 Task: Look for space in Khōst, Afghanistan from 15th August, 2023 to 20th August, 2023 for 1 adult in price range Rs.5000 to Rs.10000. Place can be private room with 1  bedroom having 1 bed and 1 bathroom. Property type can be house, flat, hotel. Amenities needed are: air conditioning, dedicated workplace, smoking allowed. Booking option can be shelf check-in. Required host language is English.
Action: Mouse moved to (425, 93)
Screenshot: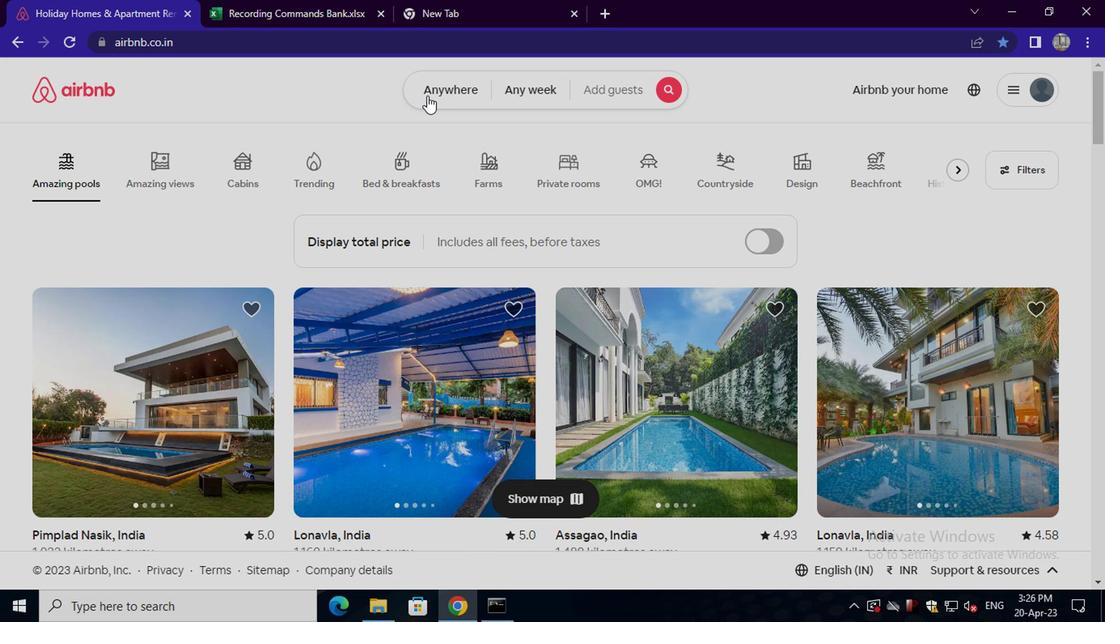 
Action: Mouse pressed left at (425, 93)
Screenshot: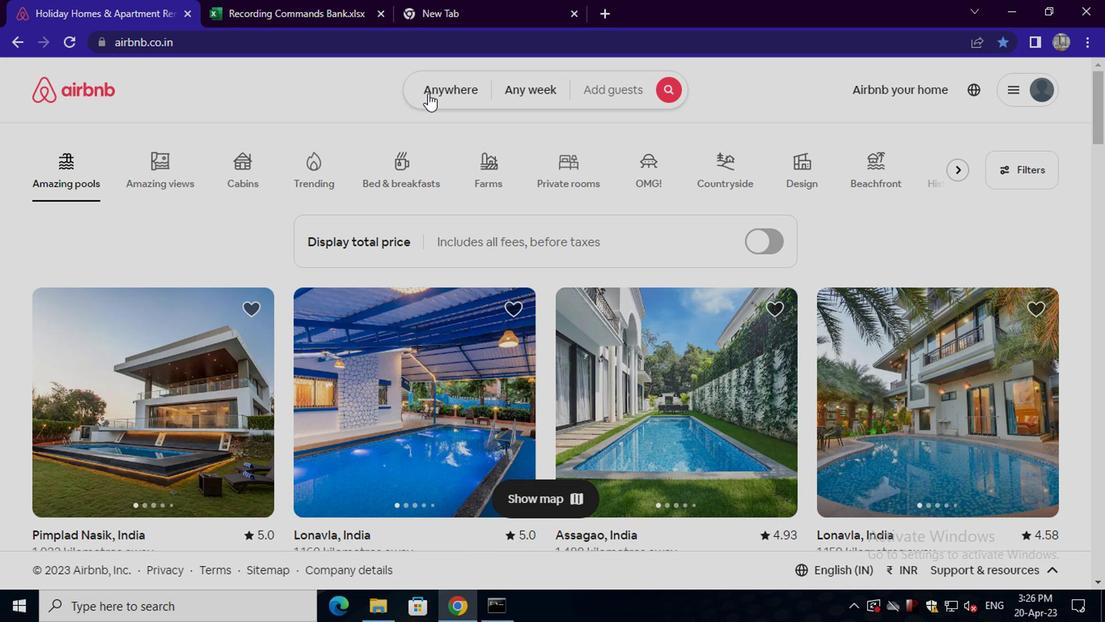 
Action: Mouse moved to (316, 152)
Screenshot: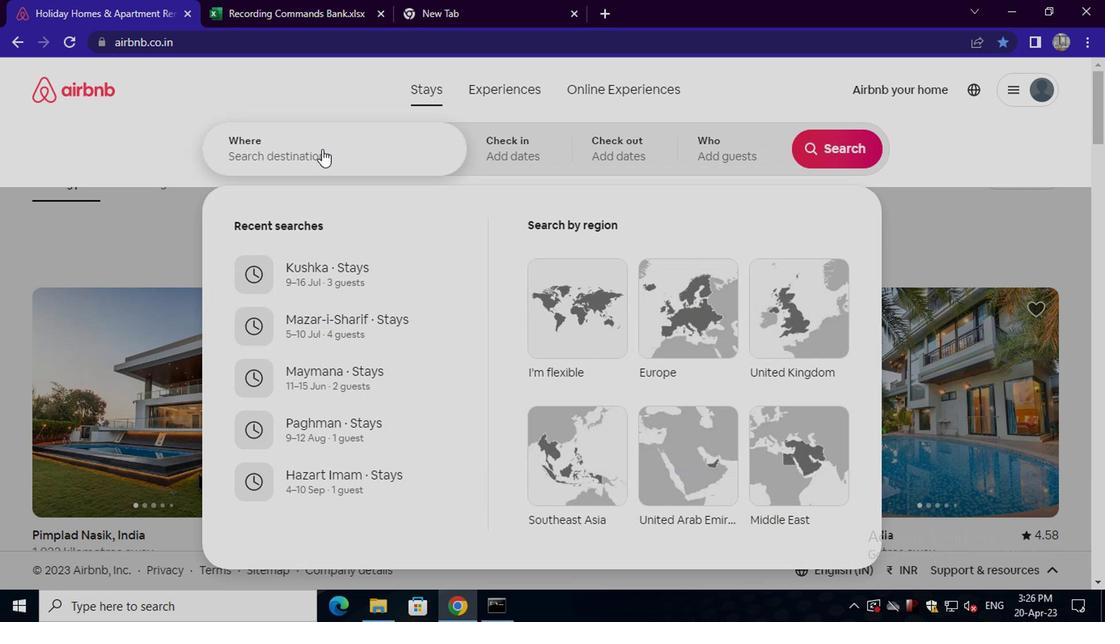 
Action: Mouse pressed left at (316, 152)
Screenshot: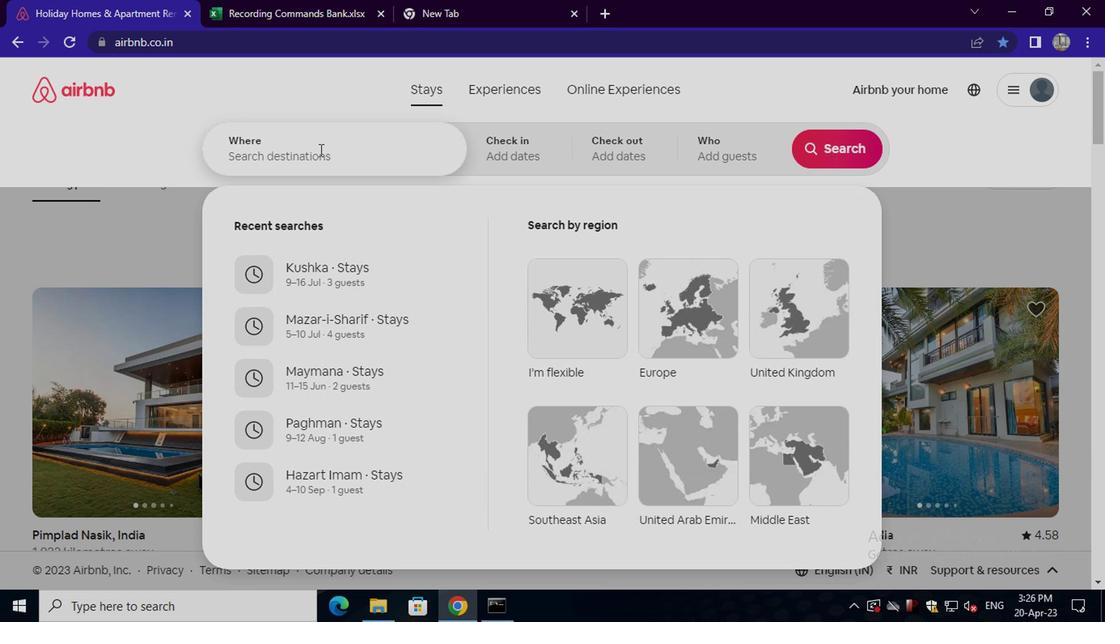 
Action: Key pressed khost
Screenshot: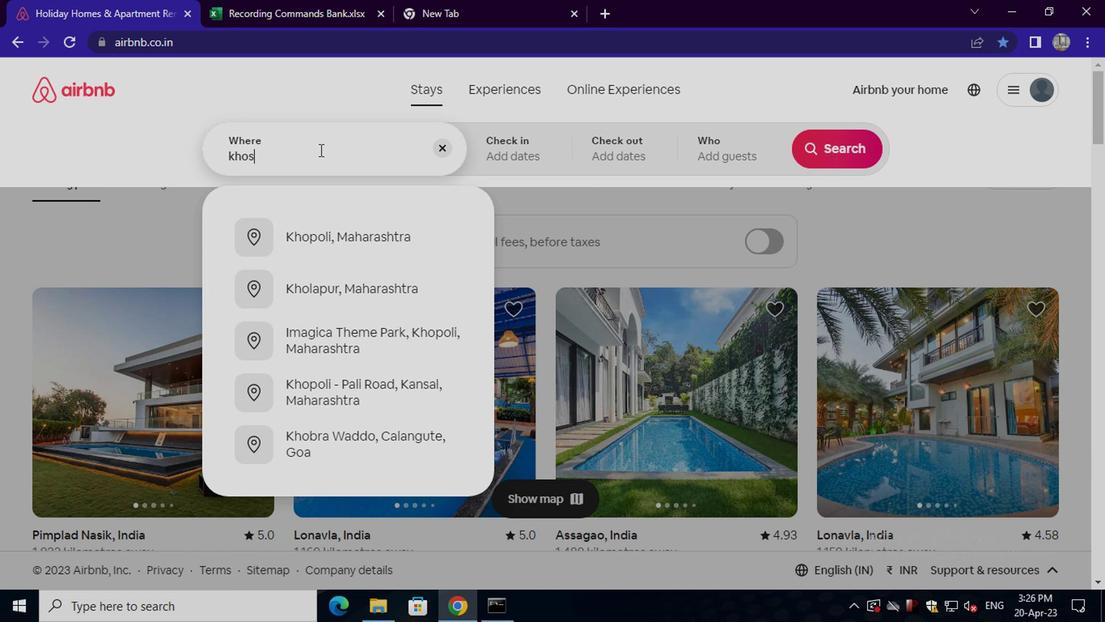 
Action: Mouse moved to (365, 229)
Screenshot: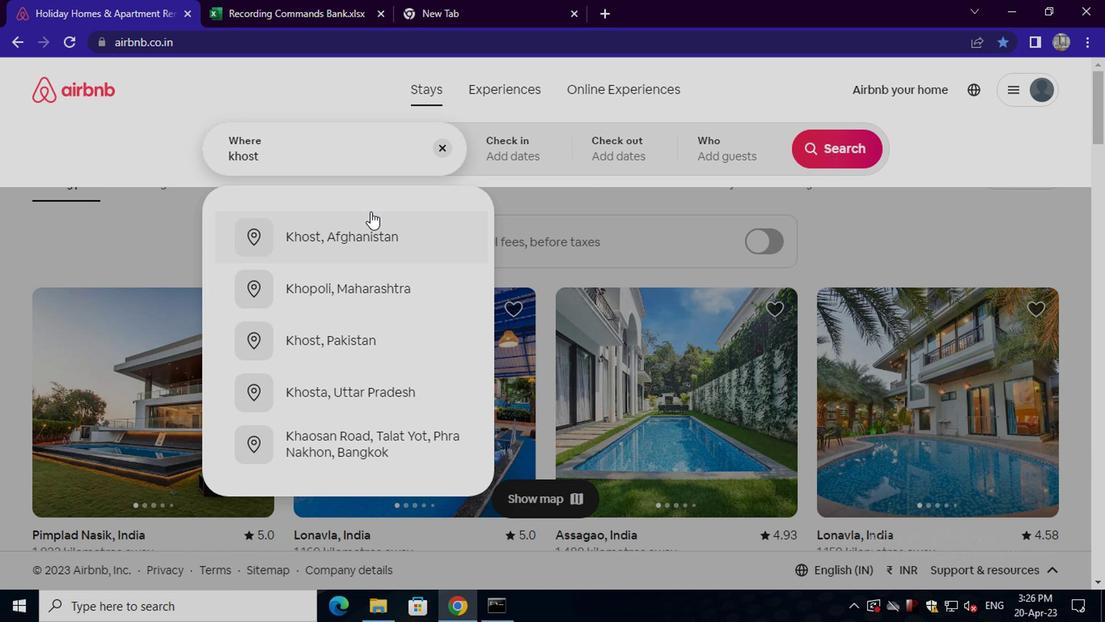 
Action: Mouse pressed left at (365, 229)
Screenshot: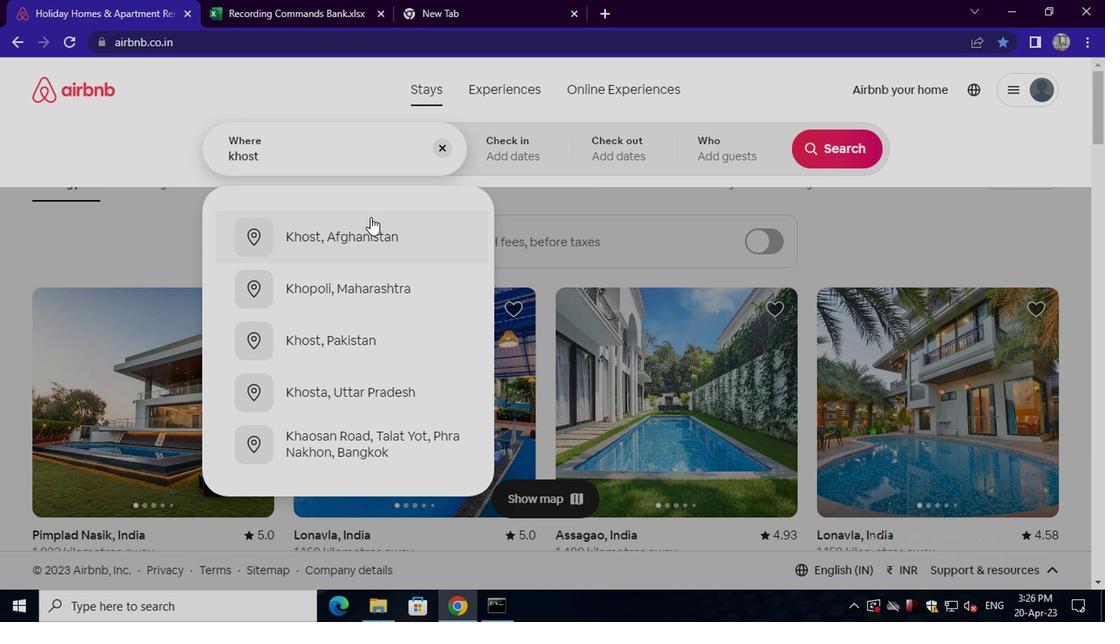 
Action: Mouse moved to (834, 274)
Screenshot: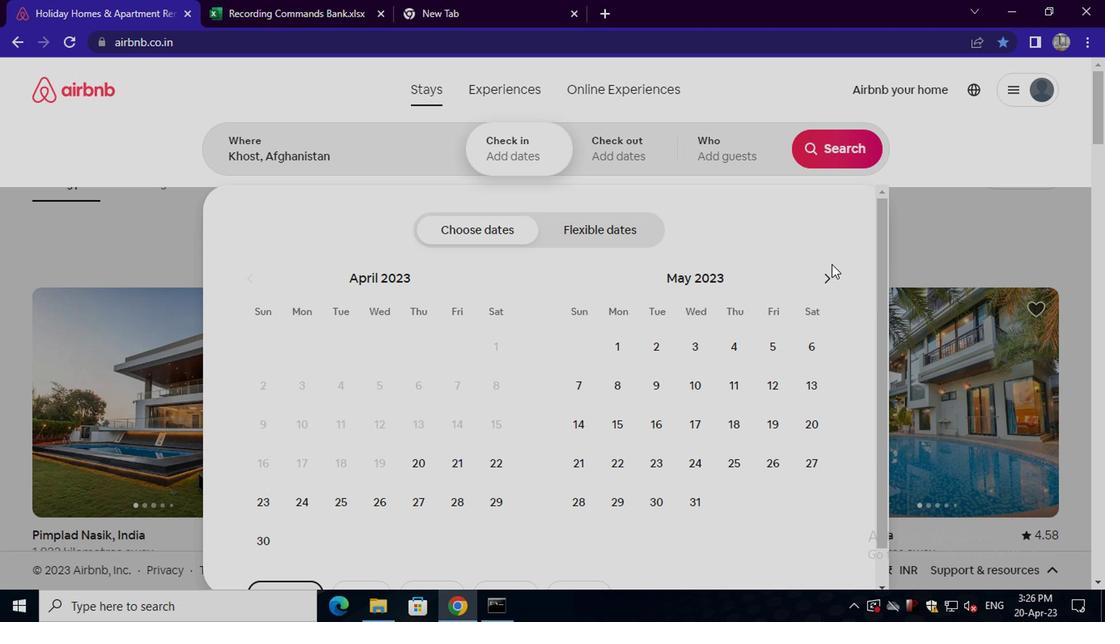 
Action: Mouse pressed left at (834, 274)
Screenshot: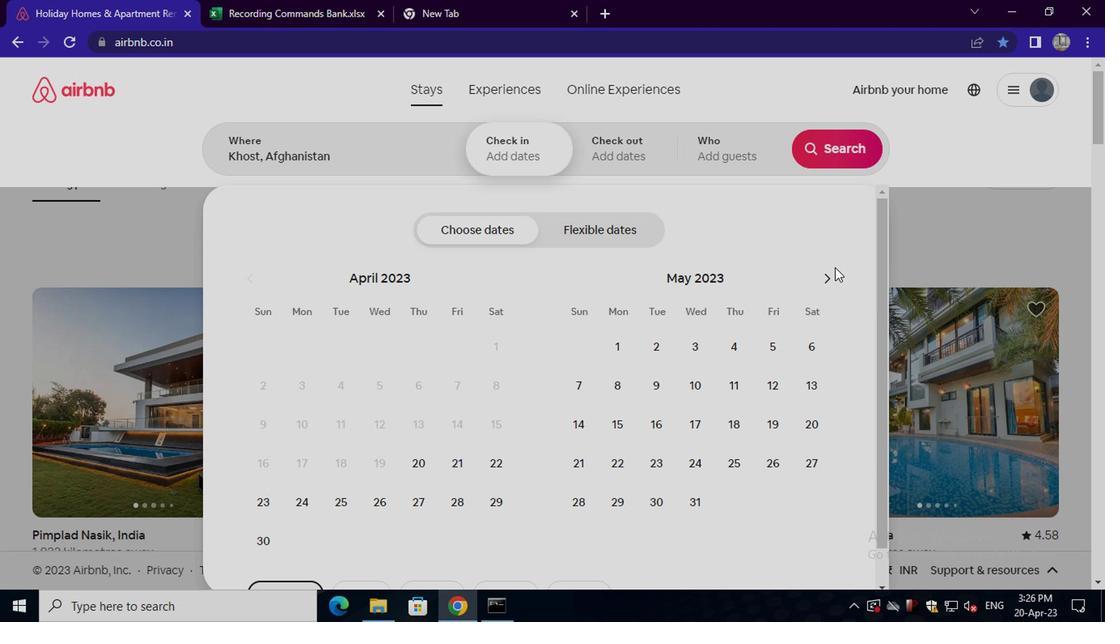 
Action: Mouse moved to (833, 277)
Screenshot: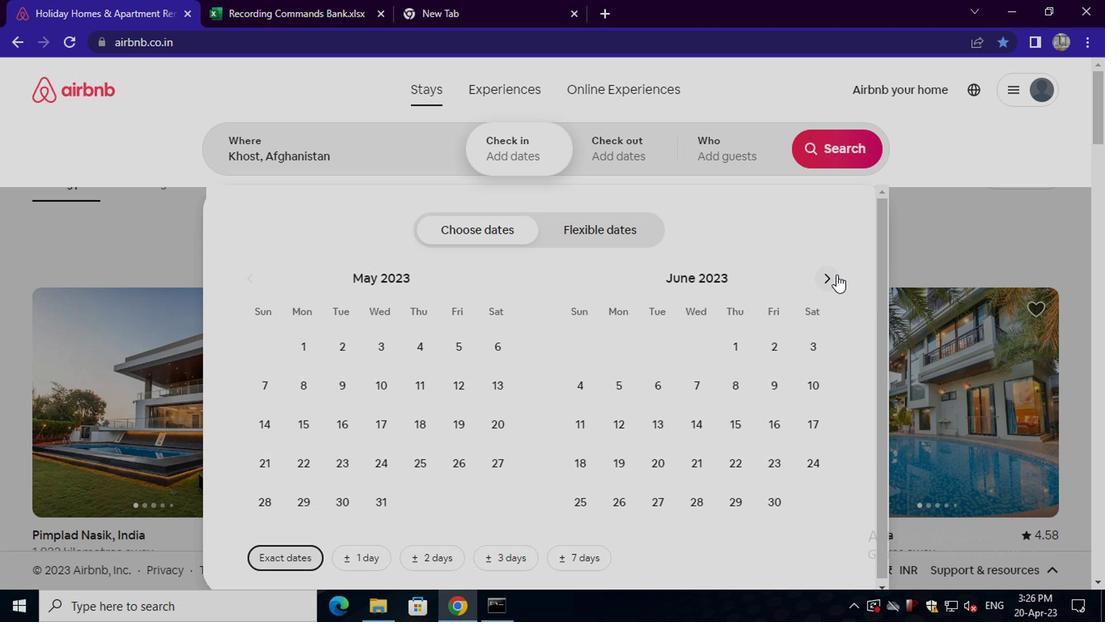 
Action: Mouse pressed left at (833, 277)
Screenshot: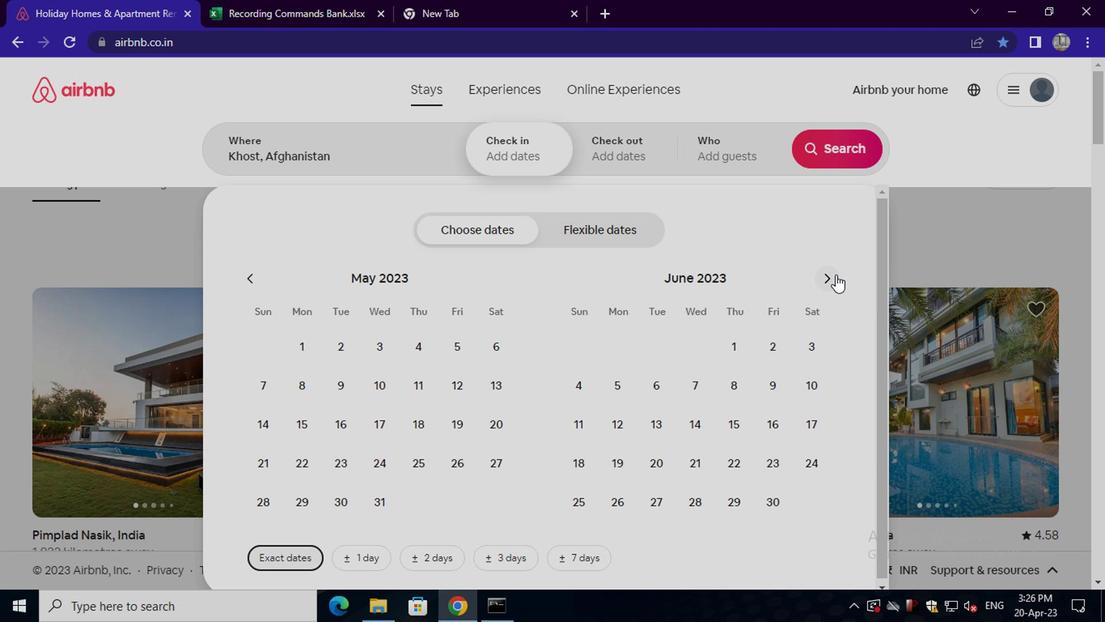 
Action: Mouse pressed left at (833, 277)
Screenshot: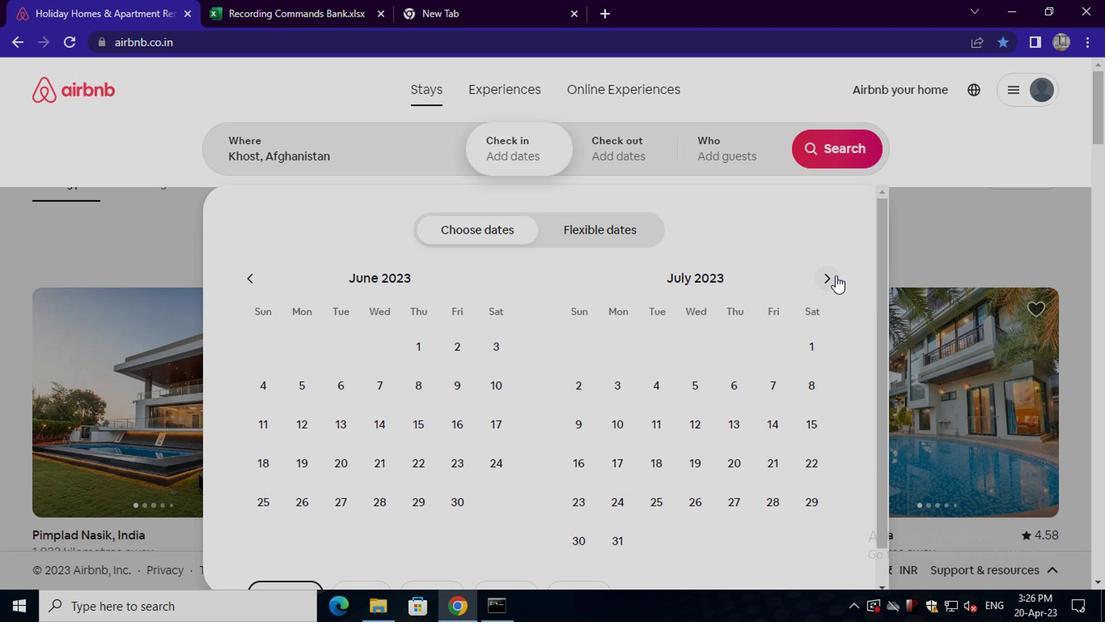 
Action: Mouse moved to (642, 426)
Screenshot: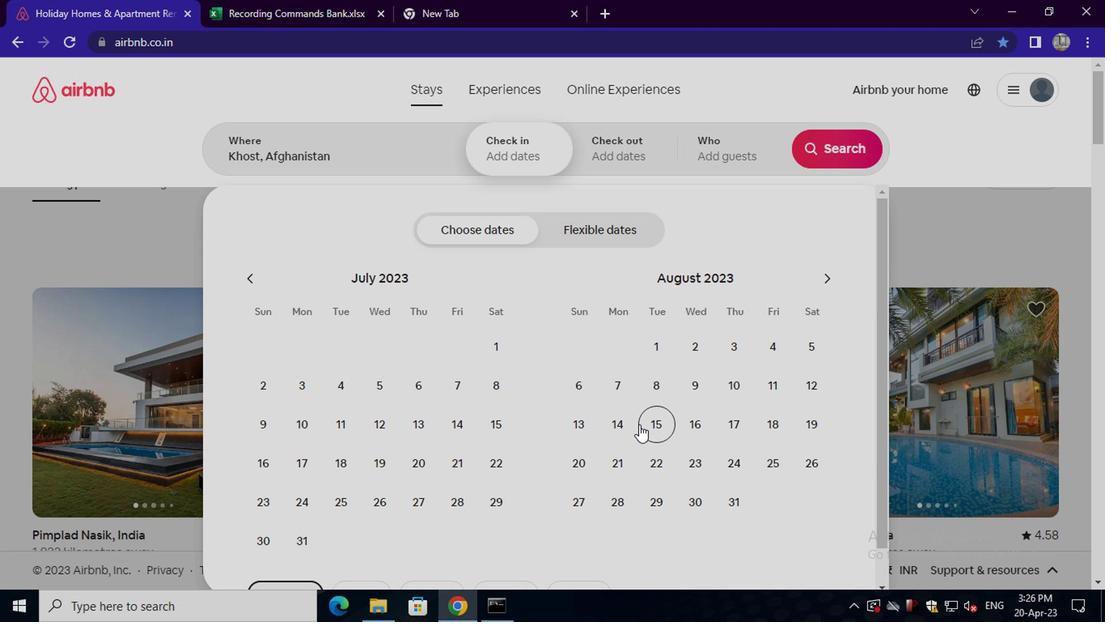 
Action: Mouse pressed left at (642, 426)
Screenshot: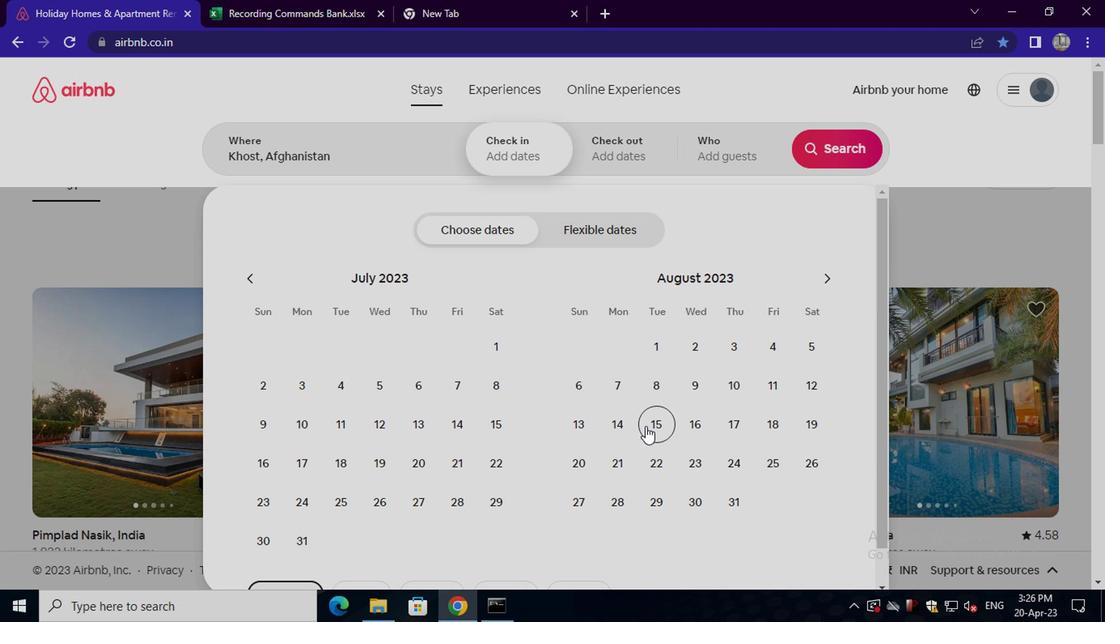 
Action: Mouse moved to (585, 459)
Screenshot: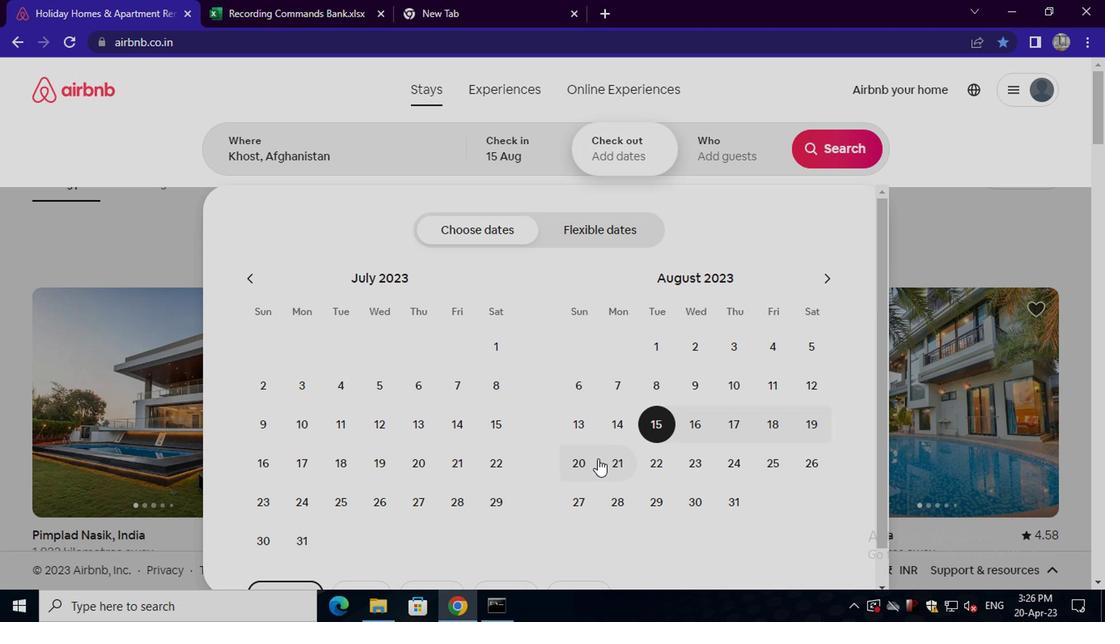 
Action: Mouse pressed left at (585, 459)
Screenshot: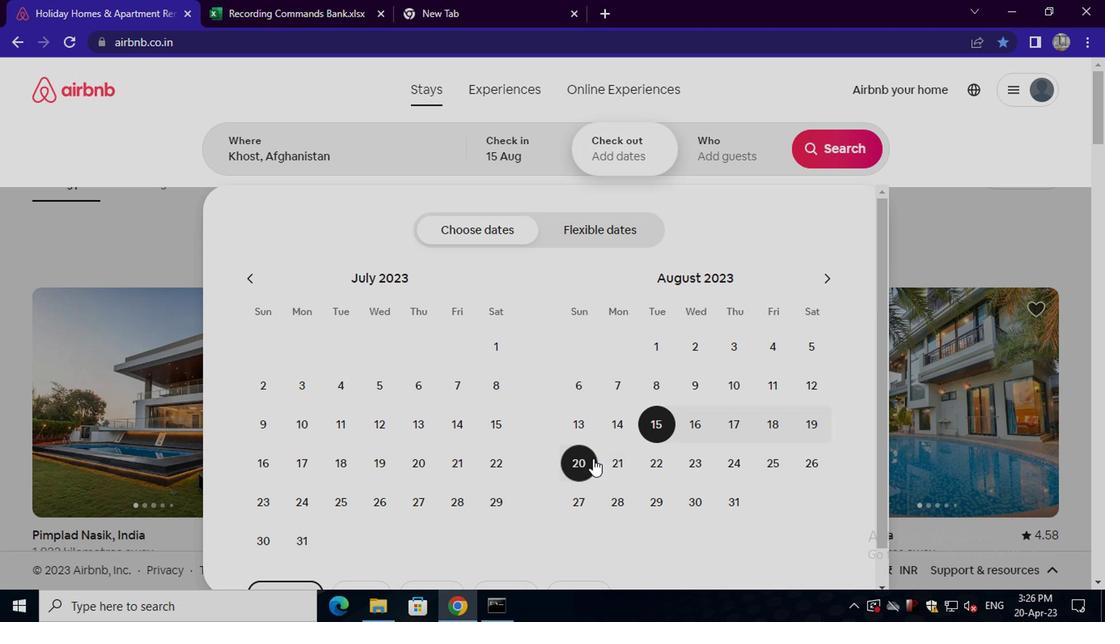 
Action: Mouse moved to (720, 164)
Screenshot: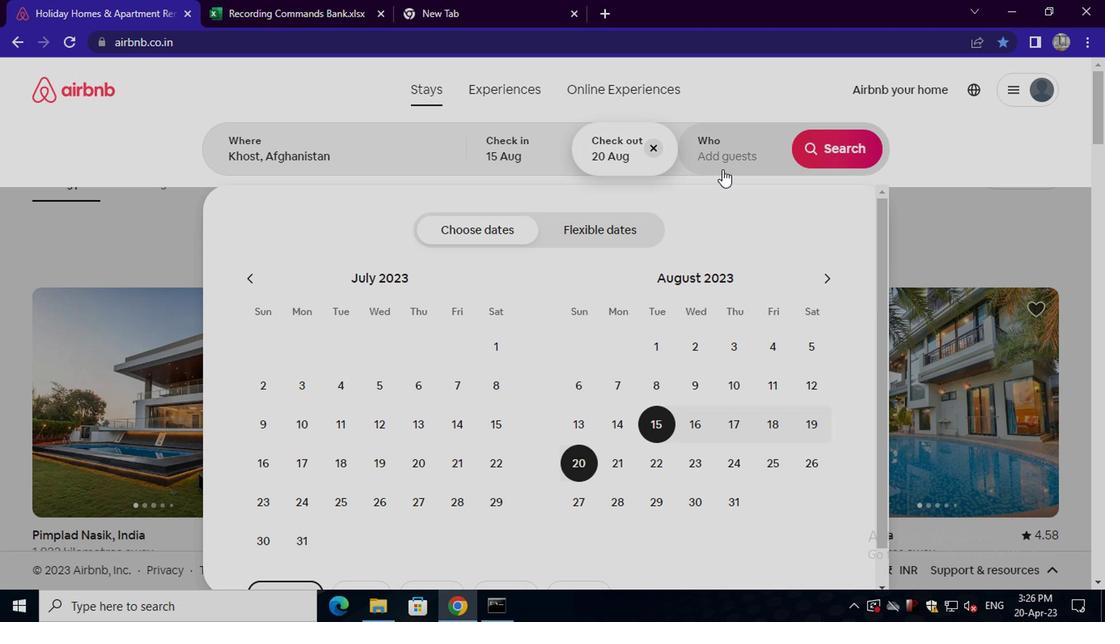 
Action: Mouse pressed left at (720, 164)
Screenshot: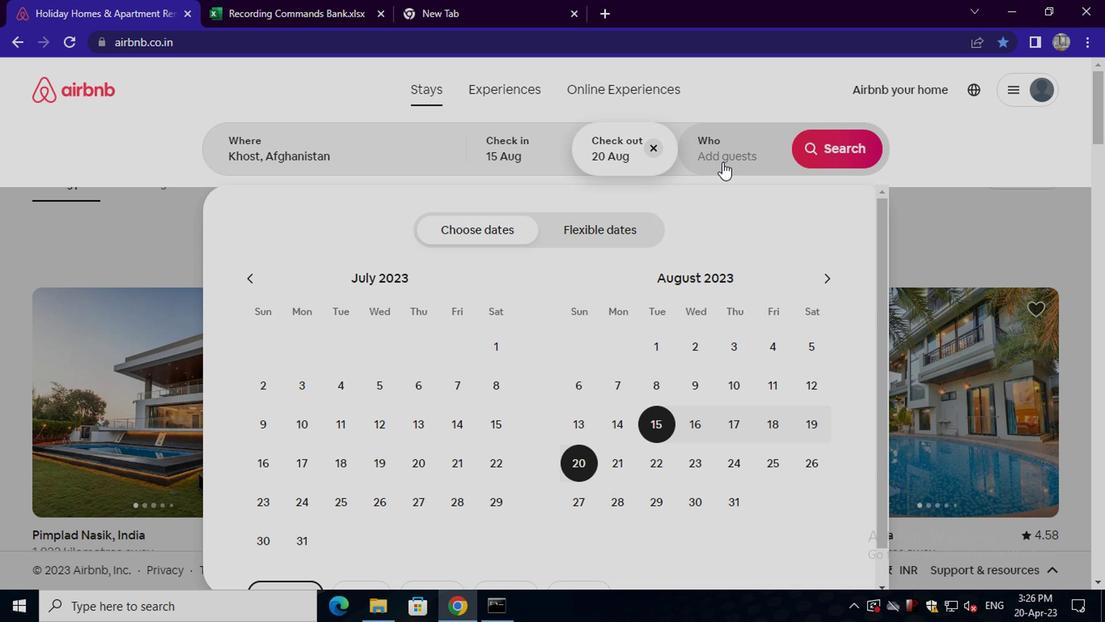 
Action: Mouse moved to (846, 235)
Screenshot: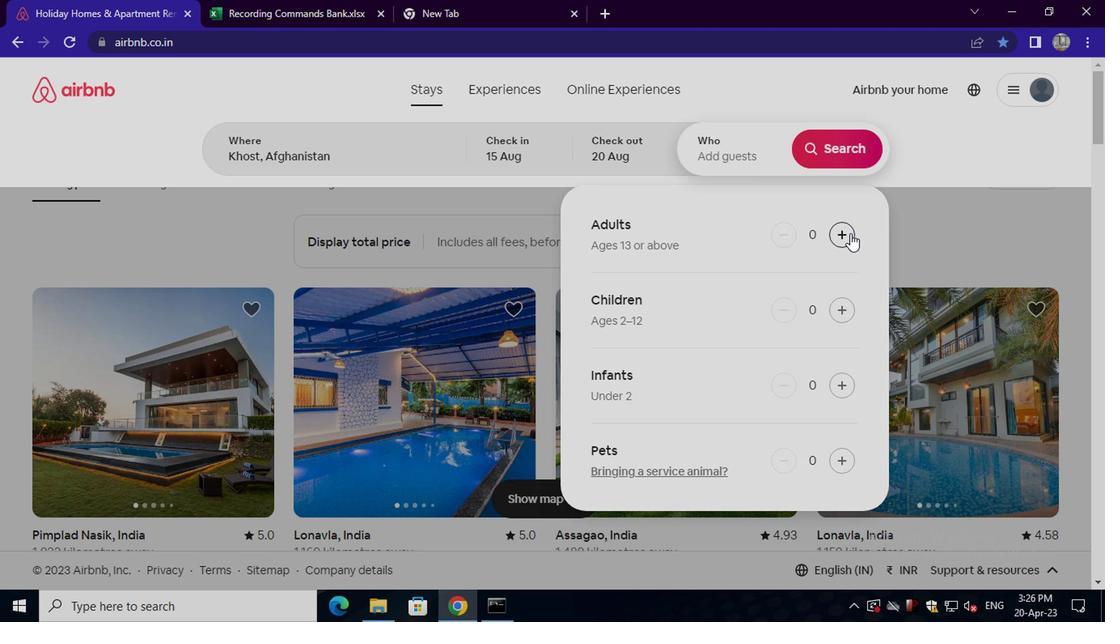 
Action: Mouse pressed left at (846, 235)
Screenshot: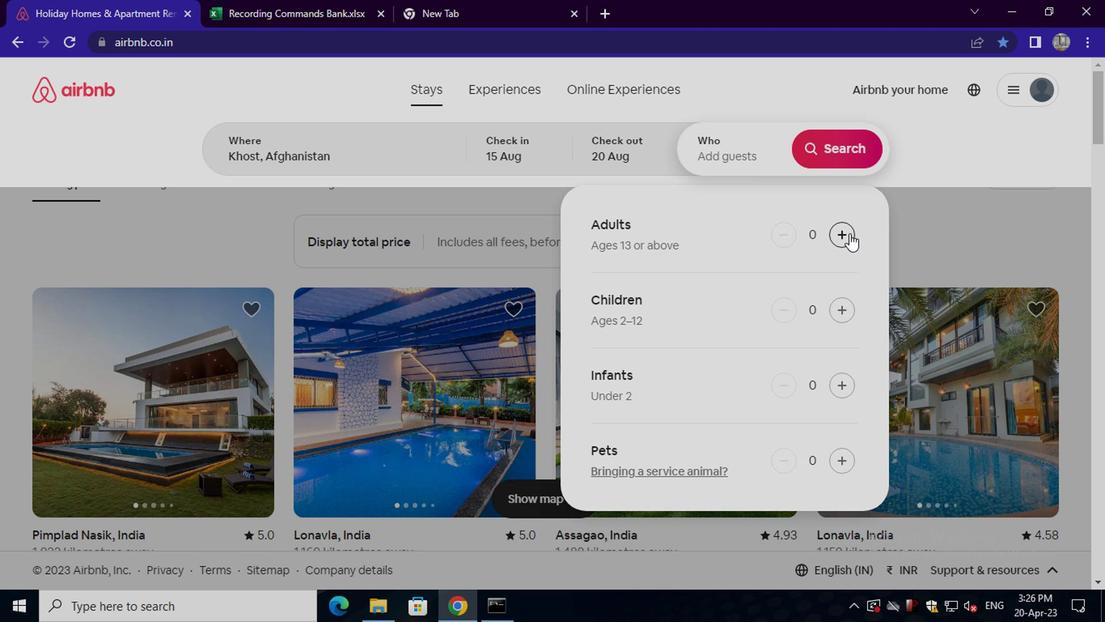 
Action: Mouse moved to (845, 152)
Screenshot: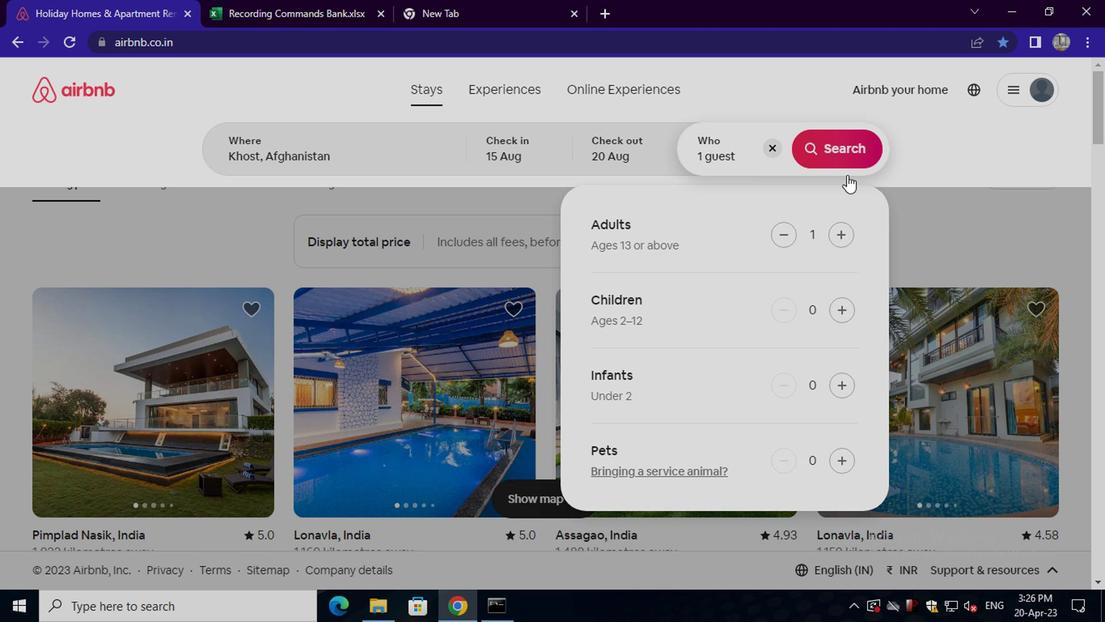 
Action: Mouse pressed left at (845, 152)
Screenshot: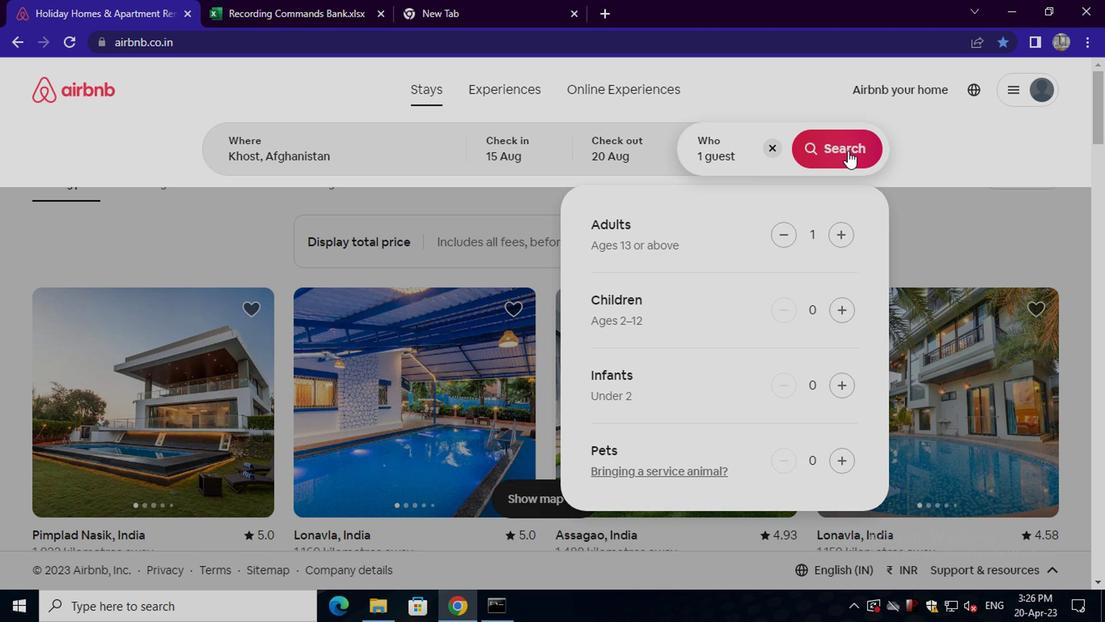 
Action: Mouse moved to (1015, 157)
Screenshot: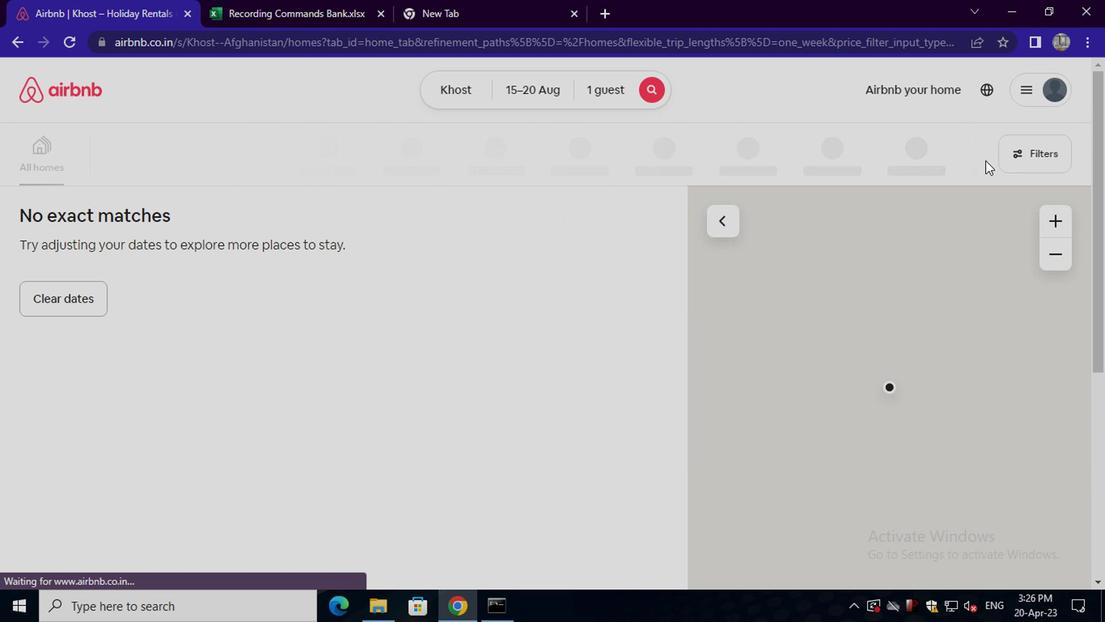 
Action: Mouse pressed left at (1015, 157)
Screenshot: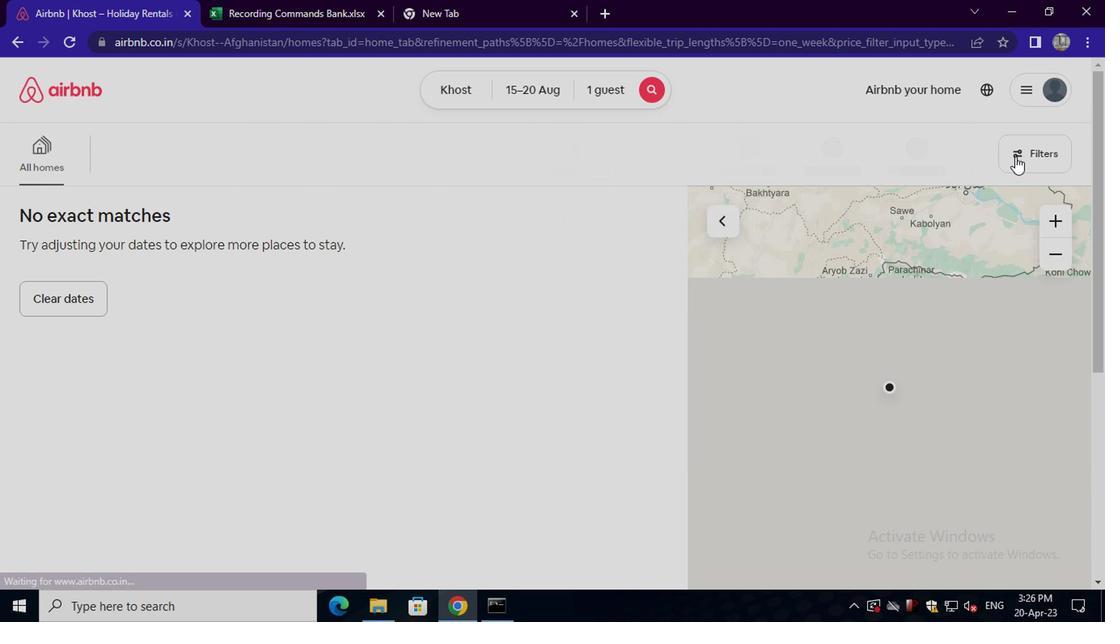
Action: Mouse moved to (453, 261)
Screenshot: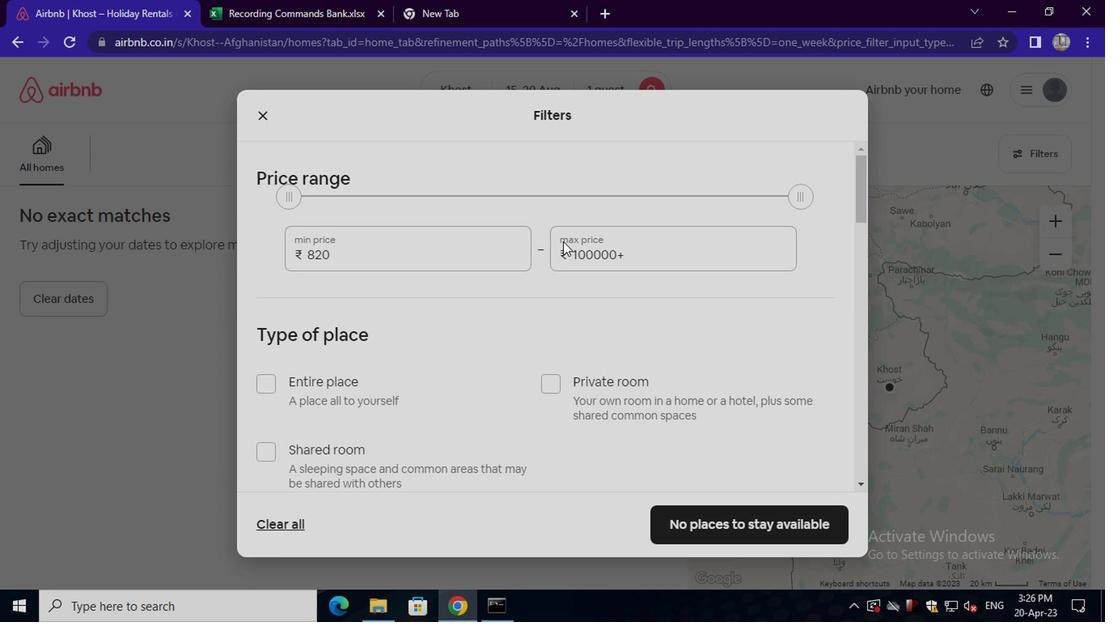 
Action: Mouse pressed left at (453, 261)
Screenshot: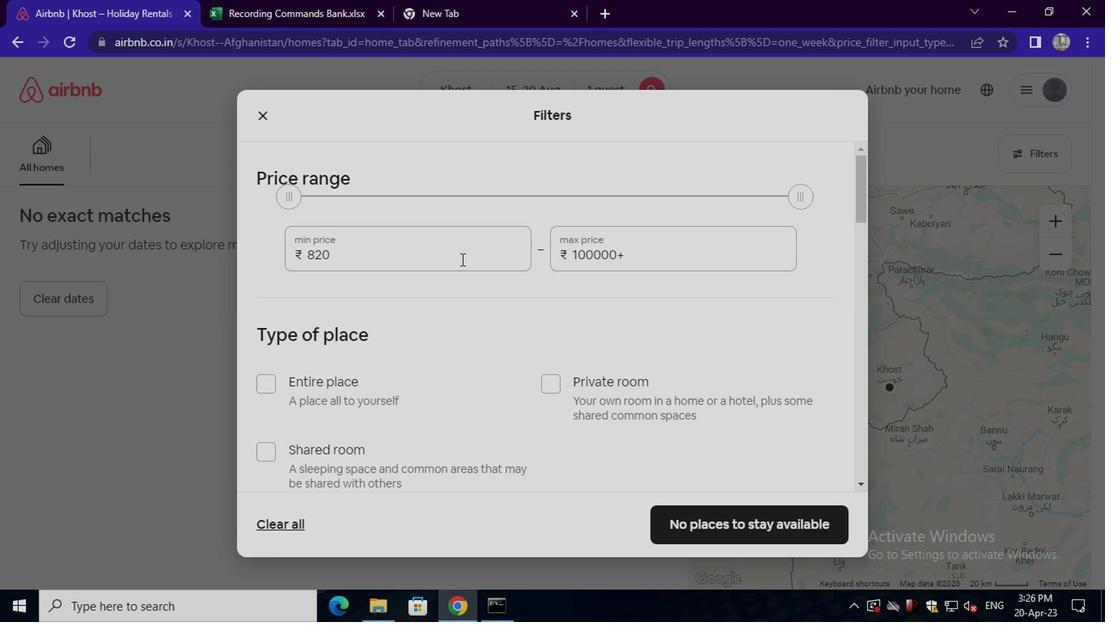 
Action: Key pressed <Key.backspace><Key.backspace><Key.backspace><Key.backspace><Key.backspace><Key.backspace><Key.backspace><Key.backspace><Key.backspace><Key.backspace><Key.backspace><Key.backspace><Key.backspace><Key.backspace><Key.backspace><Key.backspace><Key.backspace><Key.backspace><Key.backspace><Key.backspace>5000
Screenshot: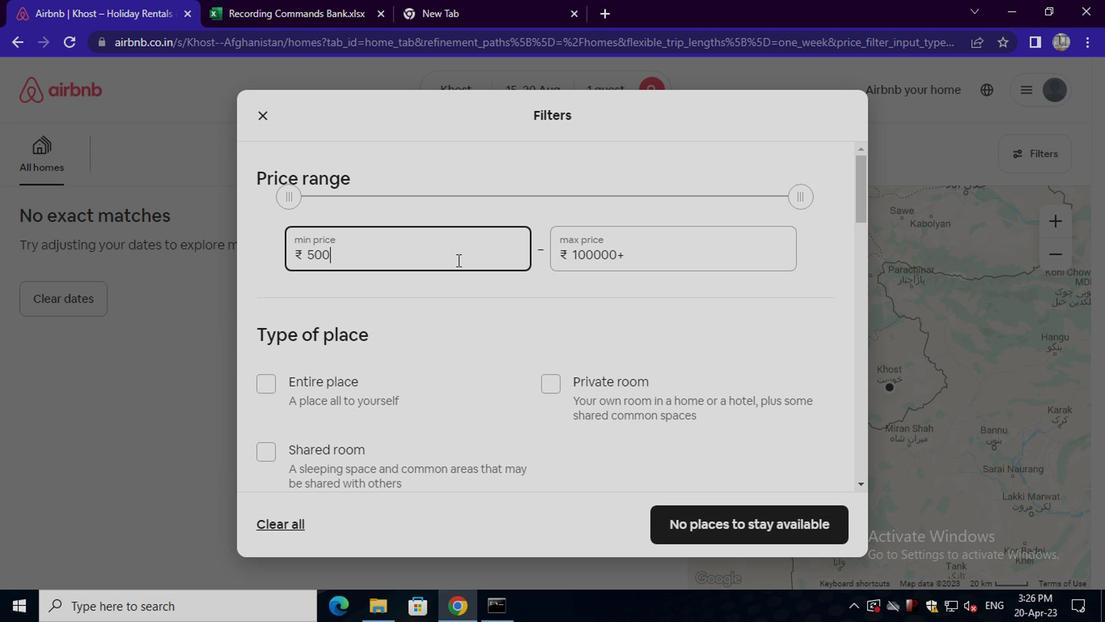 
Action: Mouse moved to (631, 252)
Screenshot: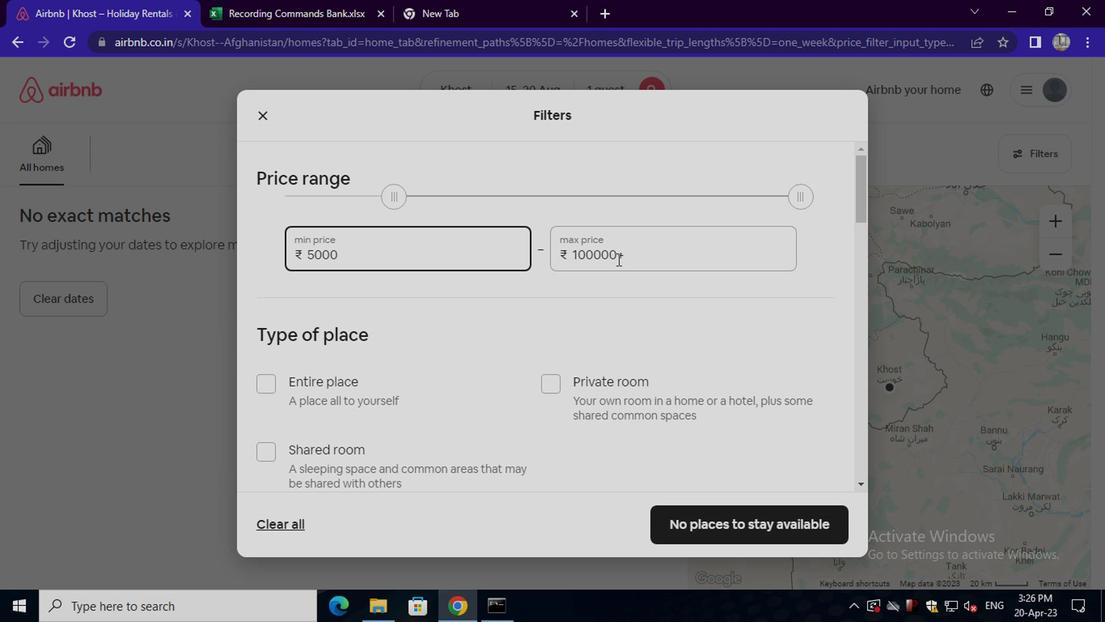 
Action: Mouse pressed left at (631, 252)
Screenshot: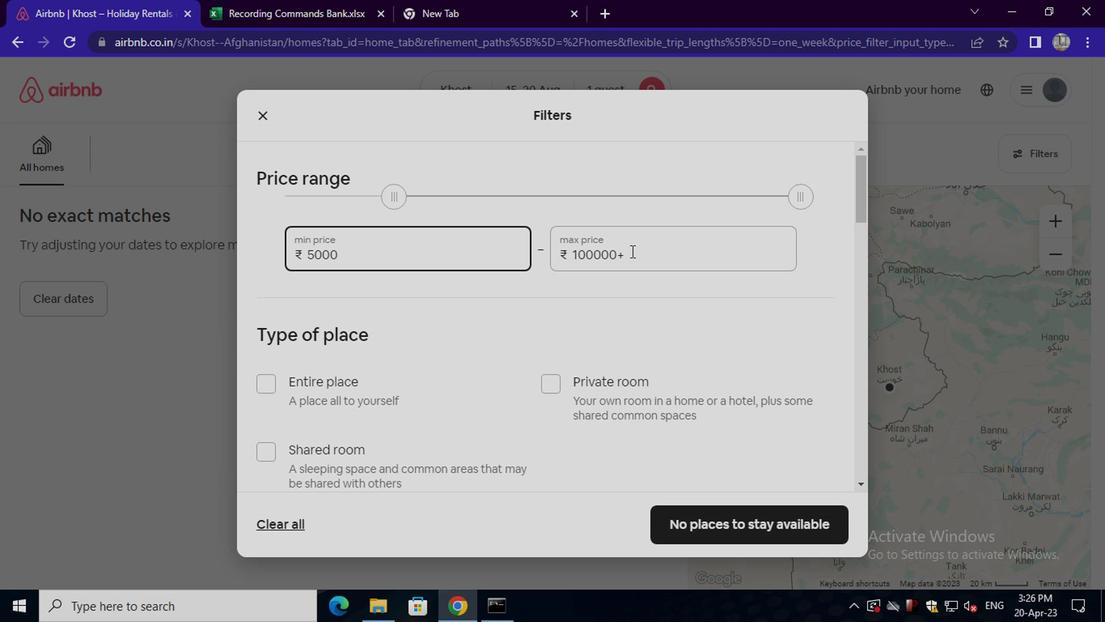
Action: Mouse moved to (783, 143)
Screenshot: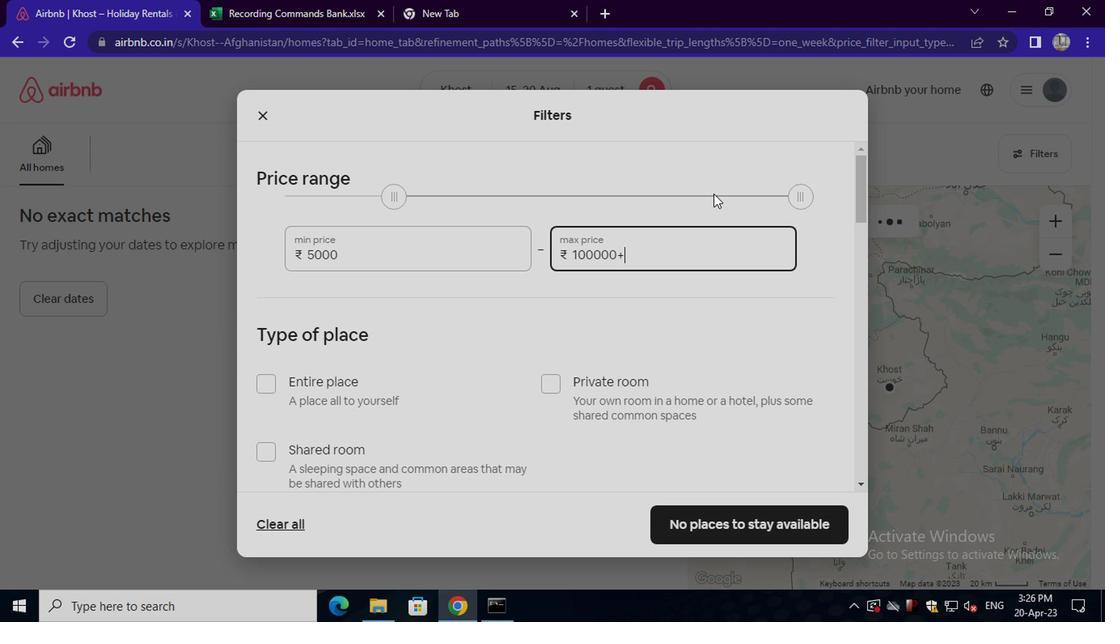 
Action: Key pressed <Key.backspace><Key.backspace><Key.backspace><Key.backspace><Key.backspace><Key.backspace><Key.backspace><Key.backspace><Key.backspace><Key.backspace><Key.backspace><Key.backspace><Key.backspace><Key.backspace><Key.backspace>10000
Screenshot: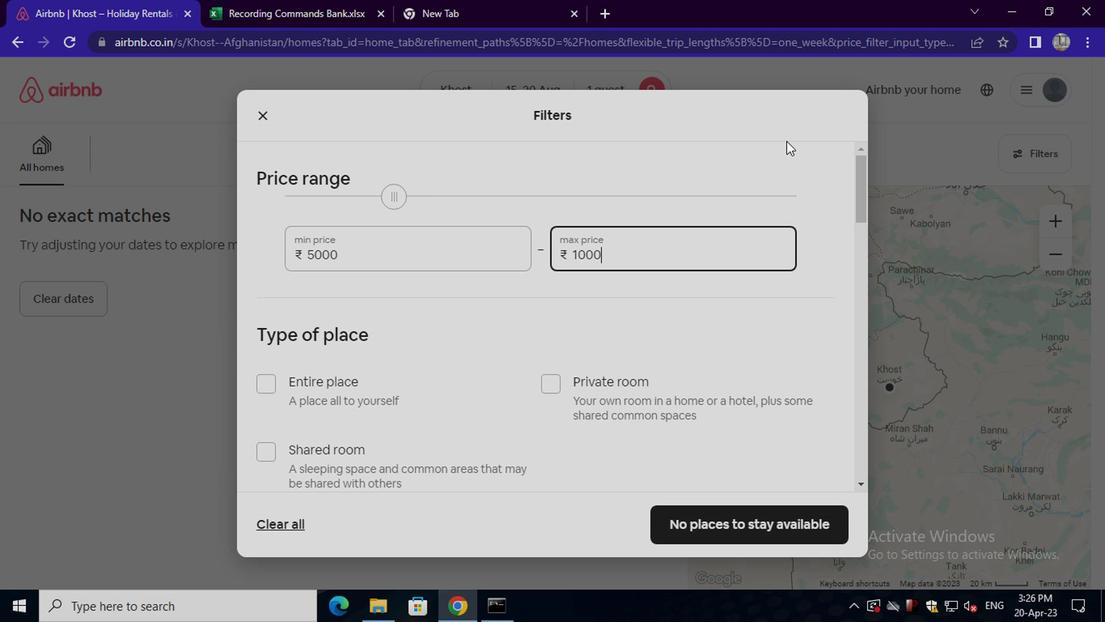 
Action: Mouse moved to (547, 386)
Screenshot: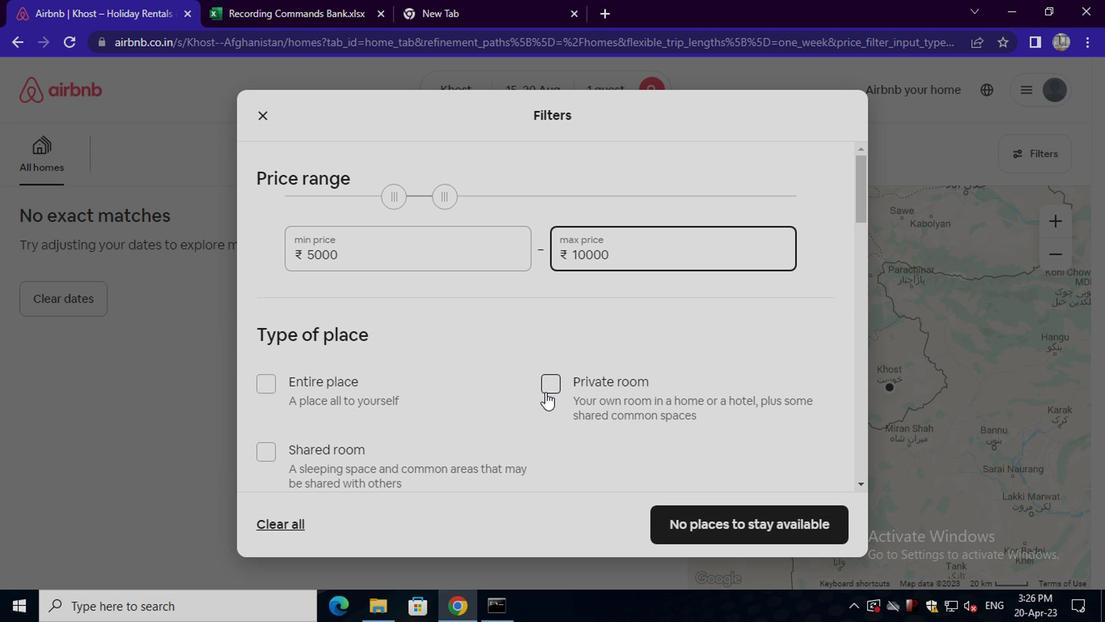 
Action: Mouse pressed left at (547, 386)
Screenshot: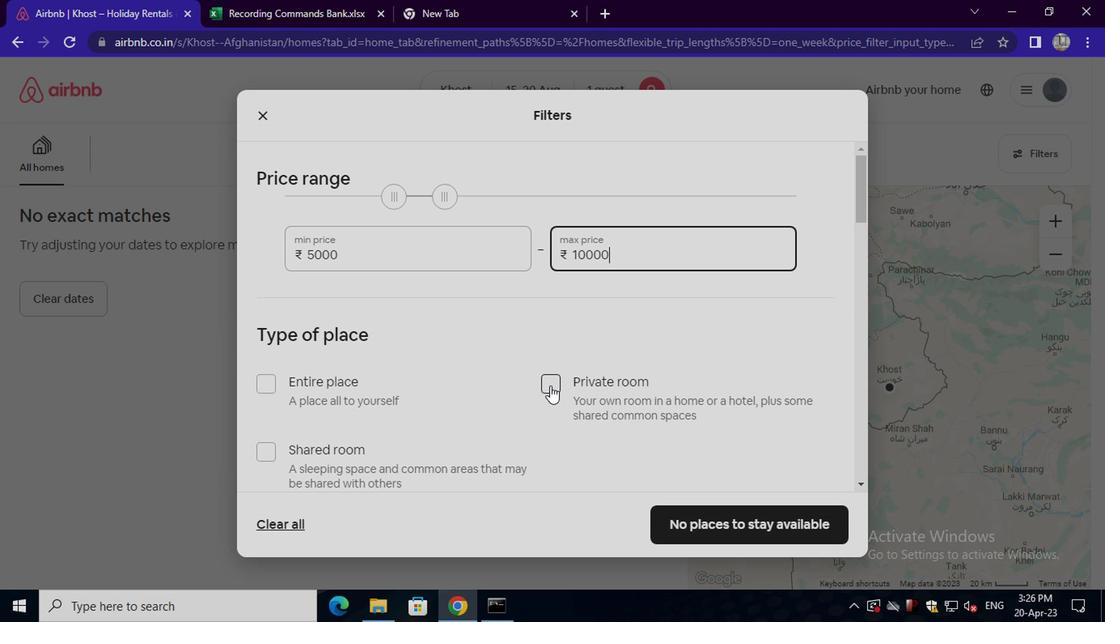 
Action: Mouse scrolled (547, 385) with delta (0, 0)
Screenshot: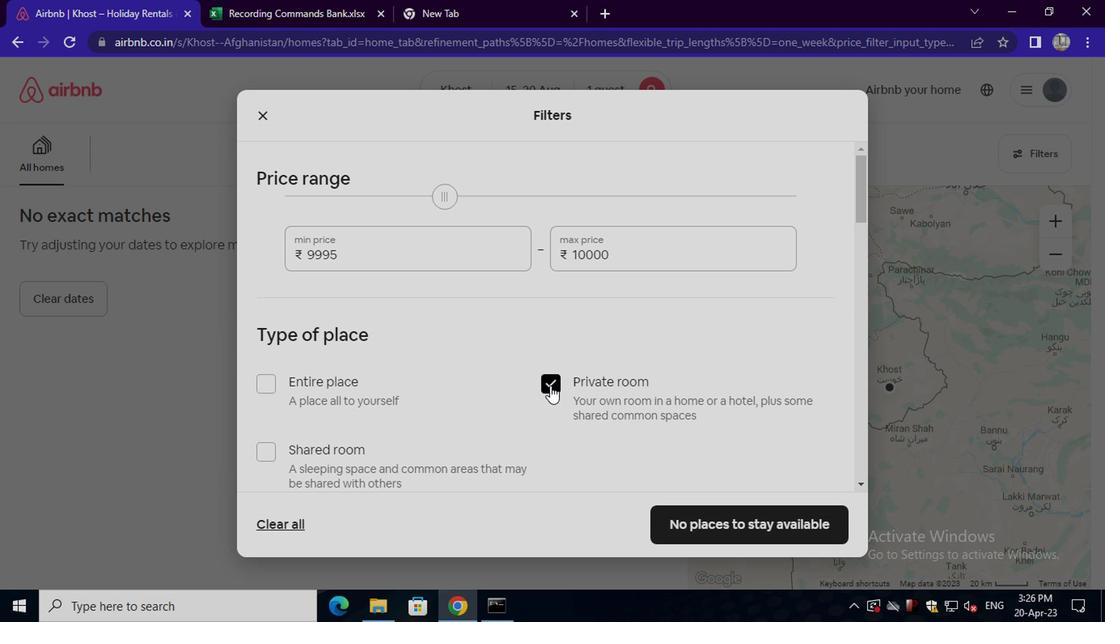 
Action: Mouse scrolled (547, 385) with delta (0, 0)
Screenshot: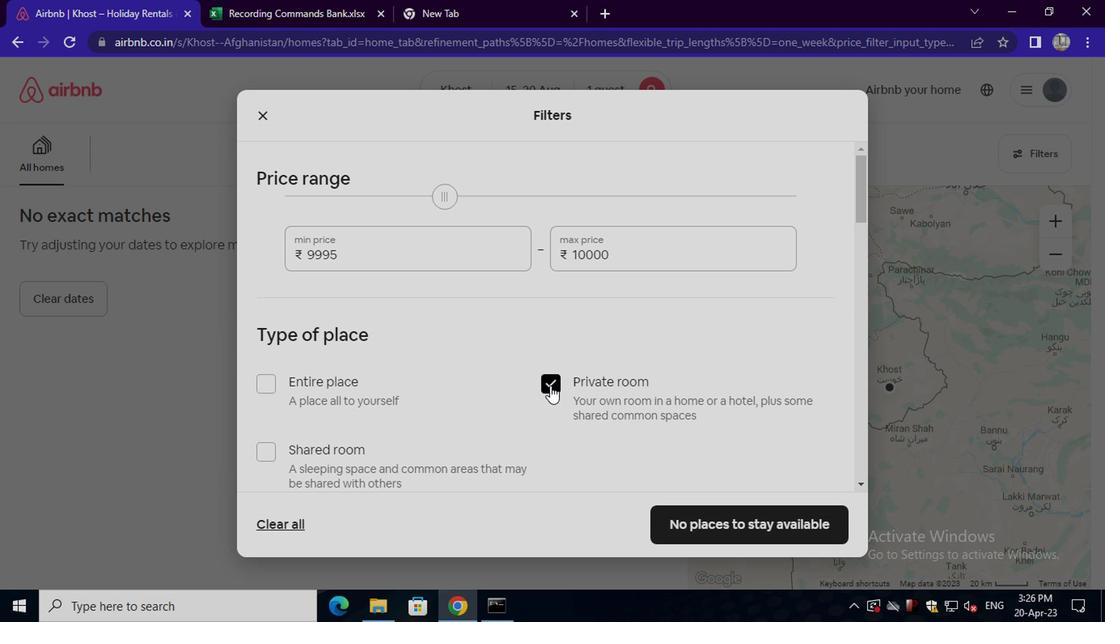 
Action: Mouse scrolled (547, 385) with delta (0, 0)
Screenshot: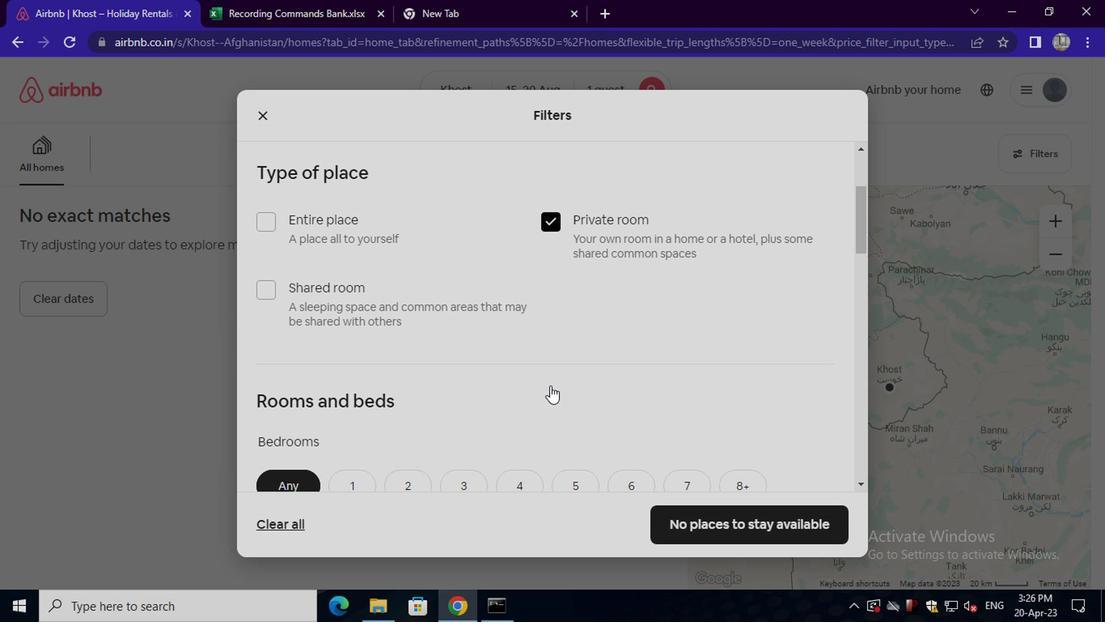 
Action: Mouse scrolled (547, 385) with delta (0, 0)
Screenshot: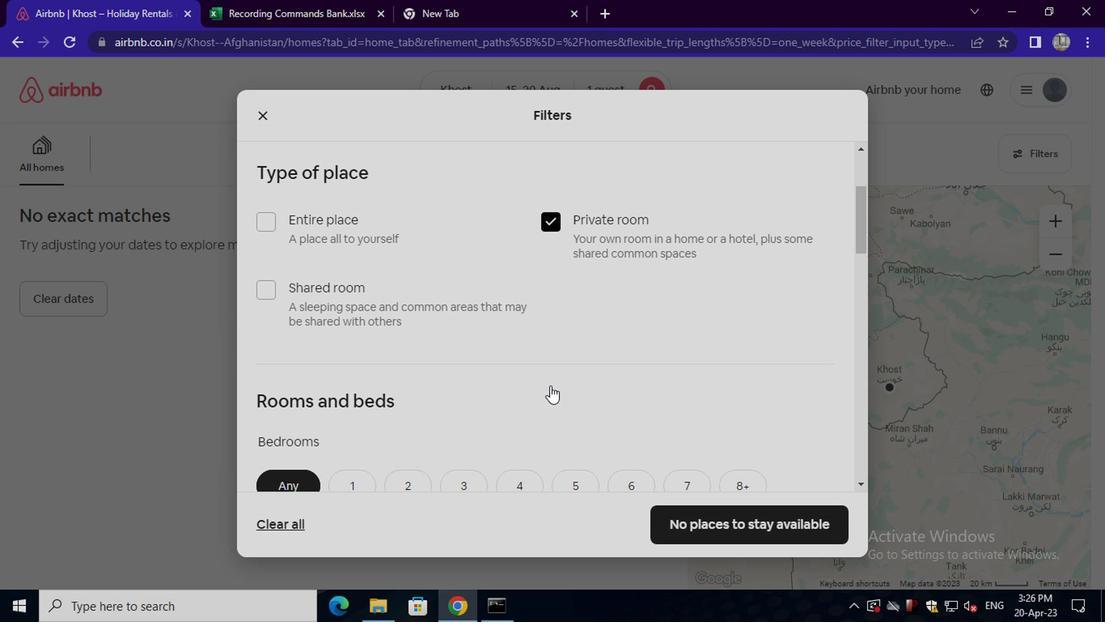 
Action: Mouse moved to (346, 327)
Screenshot: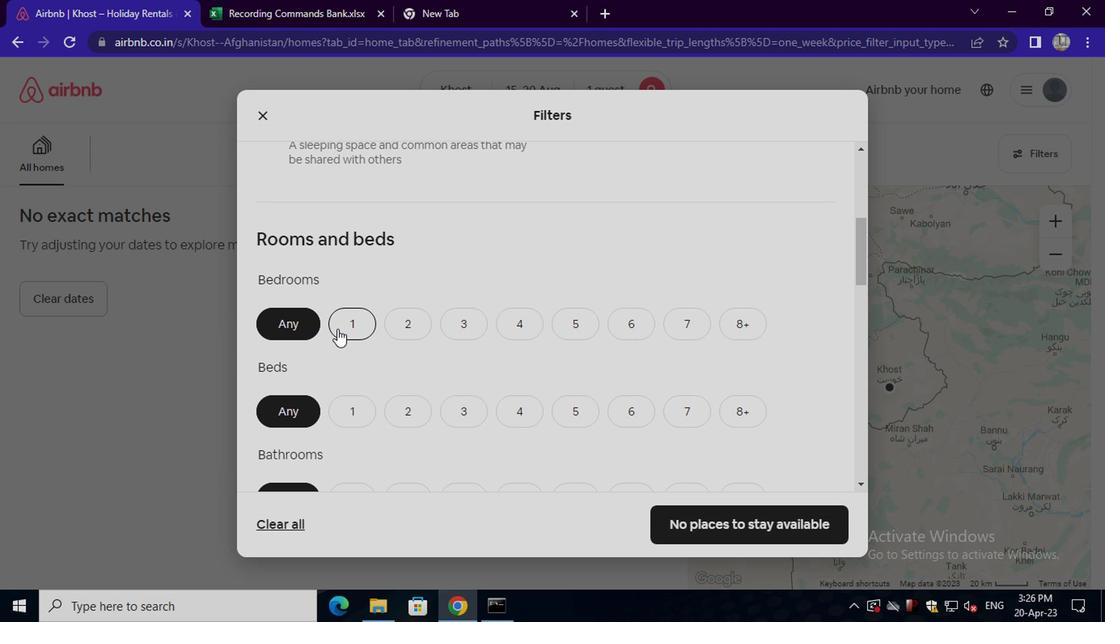 
Action: Mouse pressed left at (346, 327)
Screenshot: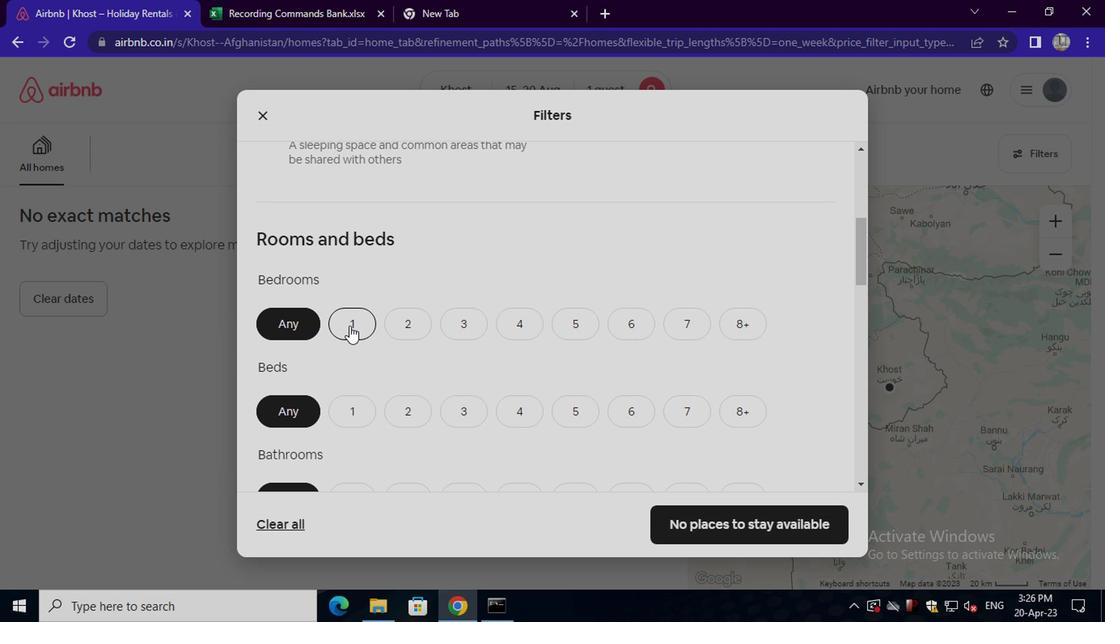 
Action: Mouse moved to (350, 413)
Screenshot: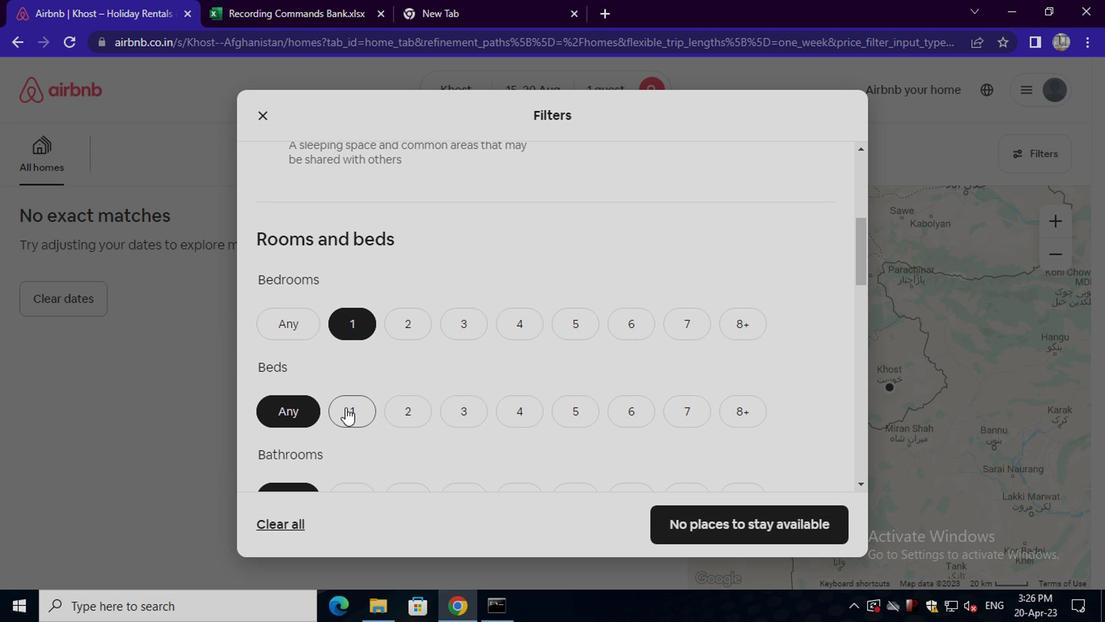 
Action: Mouse pressed left at (350, 413)
Screenshot: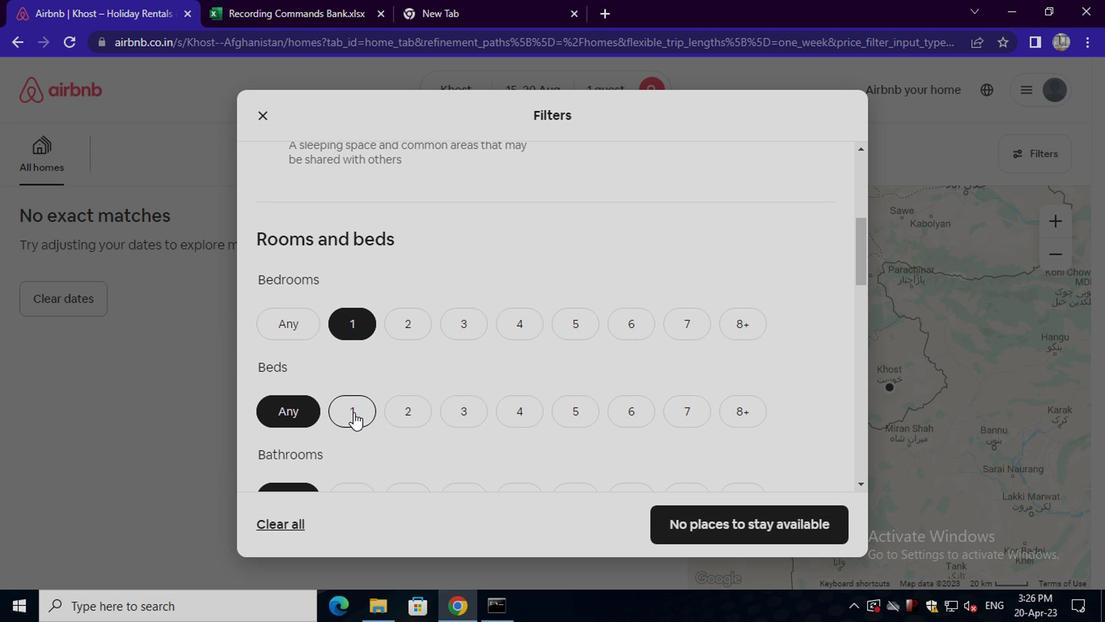 
Action: Mouse scrolled (350, 412) with delta (0, 0)
Screenshot: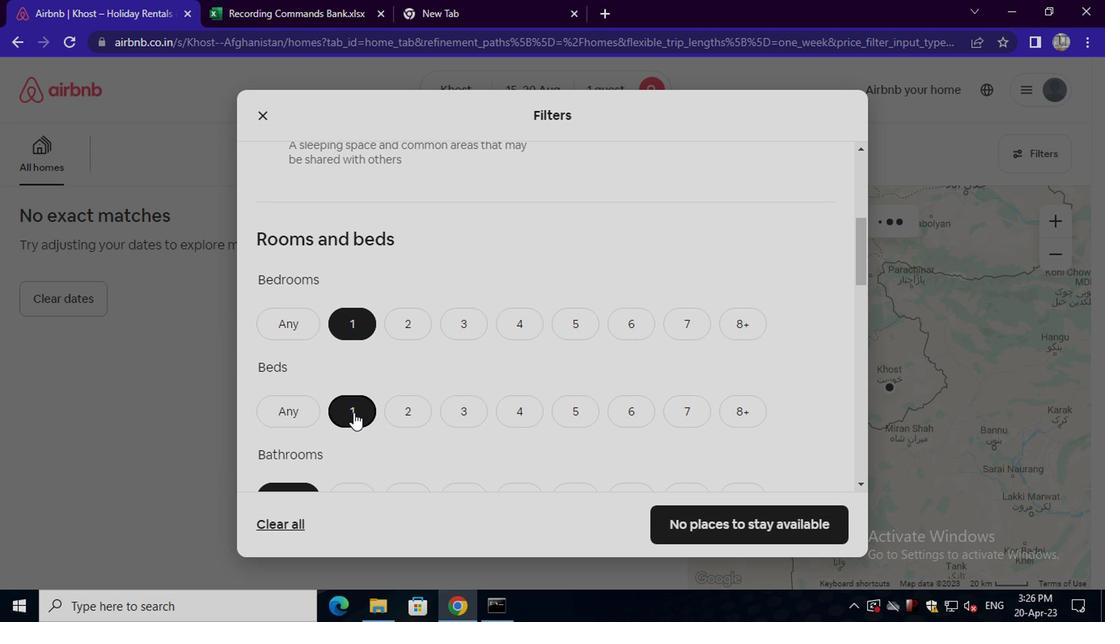 
Action: Mouse moved to (350, 413)
Screenshot: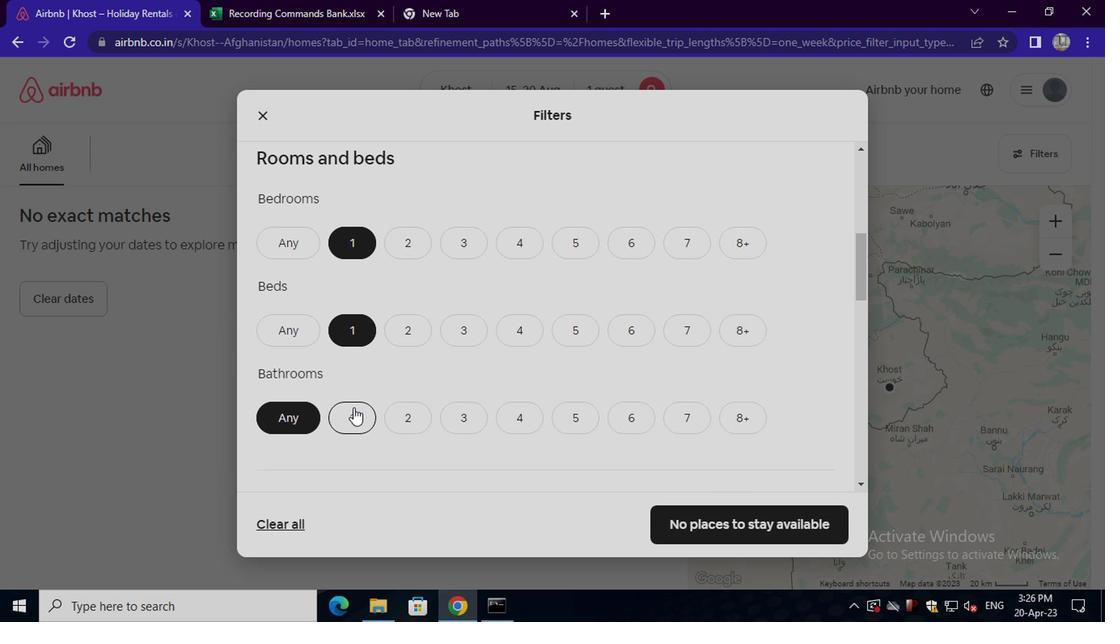 
Action: Mouse pressed left at (350, 413)
Screenshot: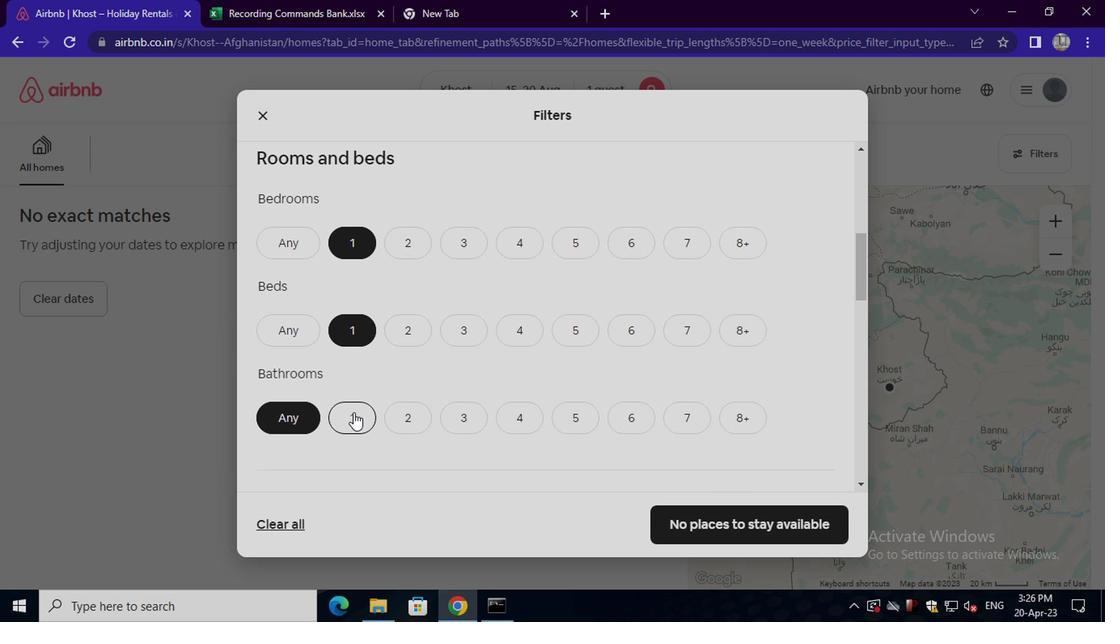 
Action: Mouse scrolled (350, 412) with delta (0, 0)
Screenshot: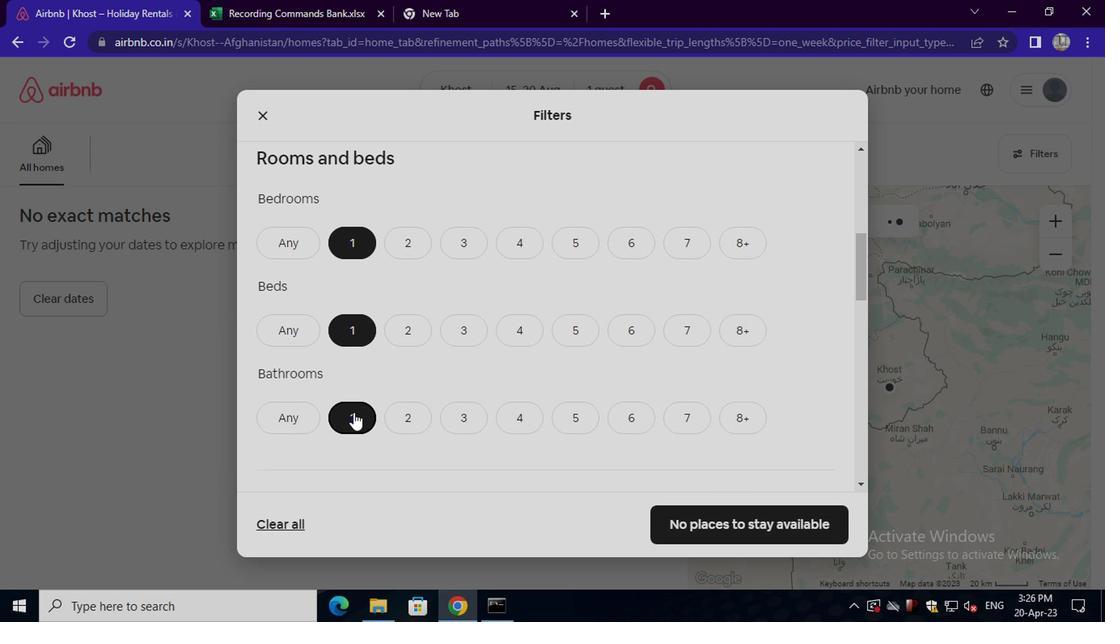 
Action: Mouse scrolled (350, 412) with delta (0, 0)
Screenshot: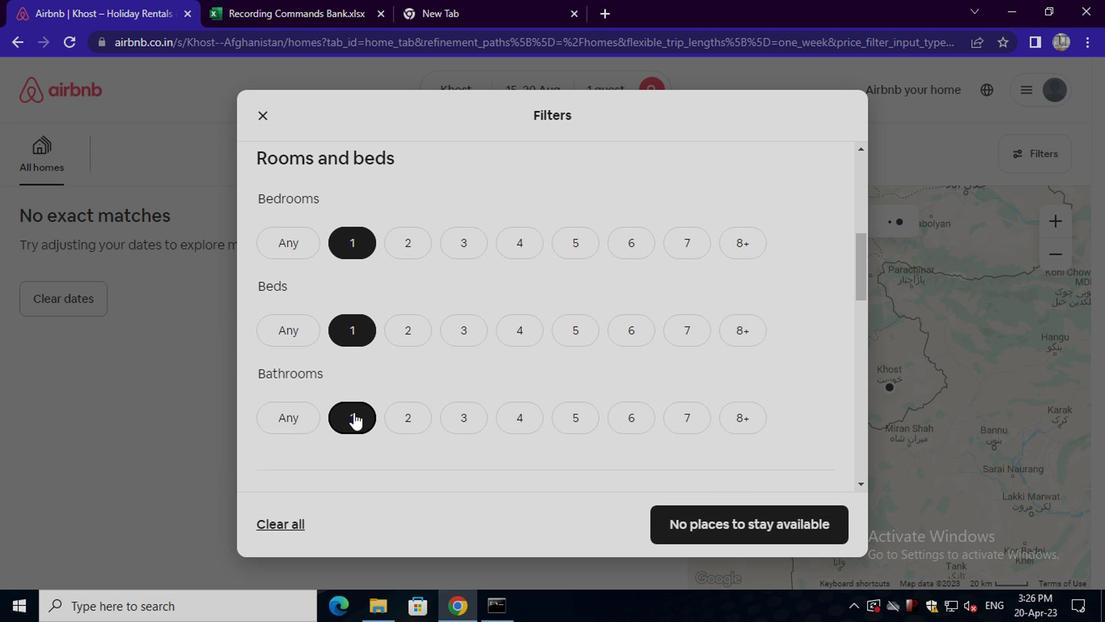 
Action: Mouse scrolled (350, 412) with delta (0, 0)
Screenshot: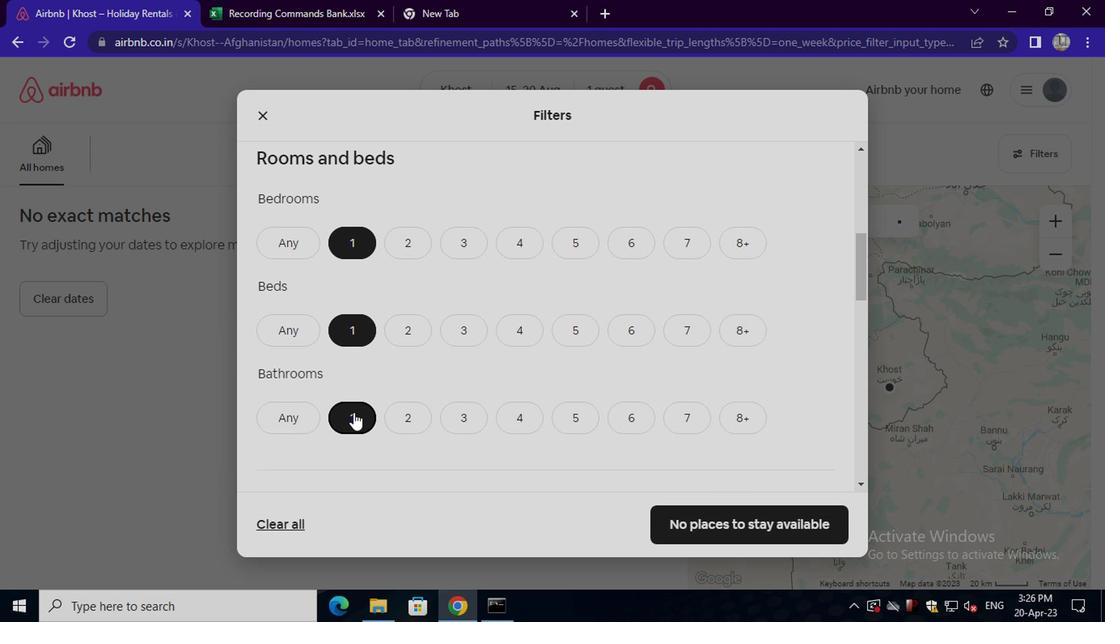 
Action: Mouse scrolled (350, 412) with delta (0, 0)
Screenshot: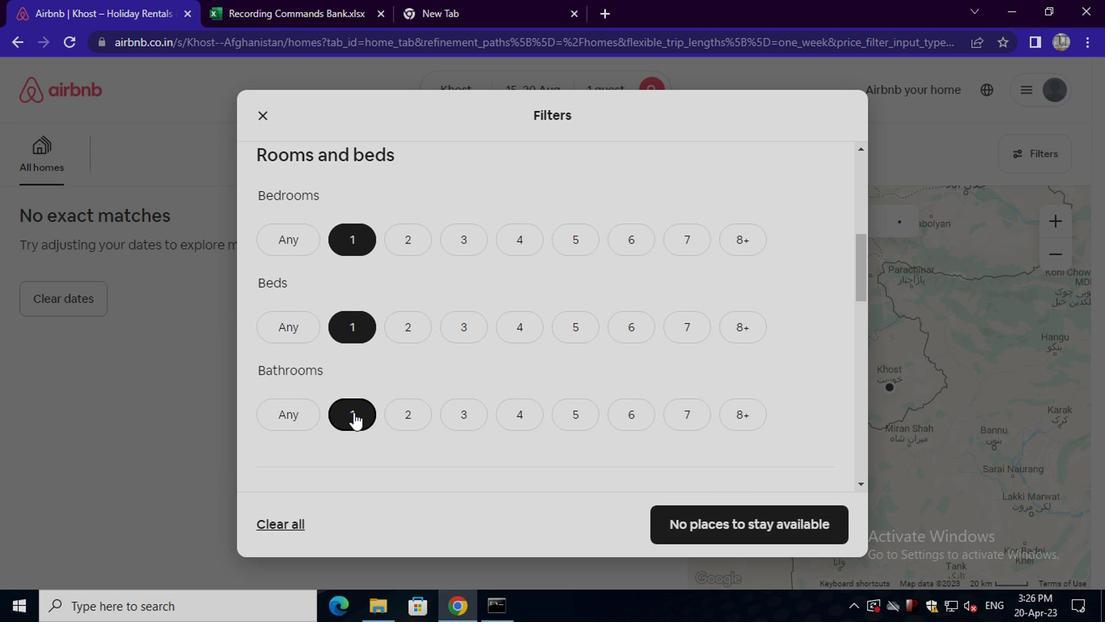 
Action: Mouse moved to (351, 337)
Screenshot: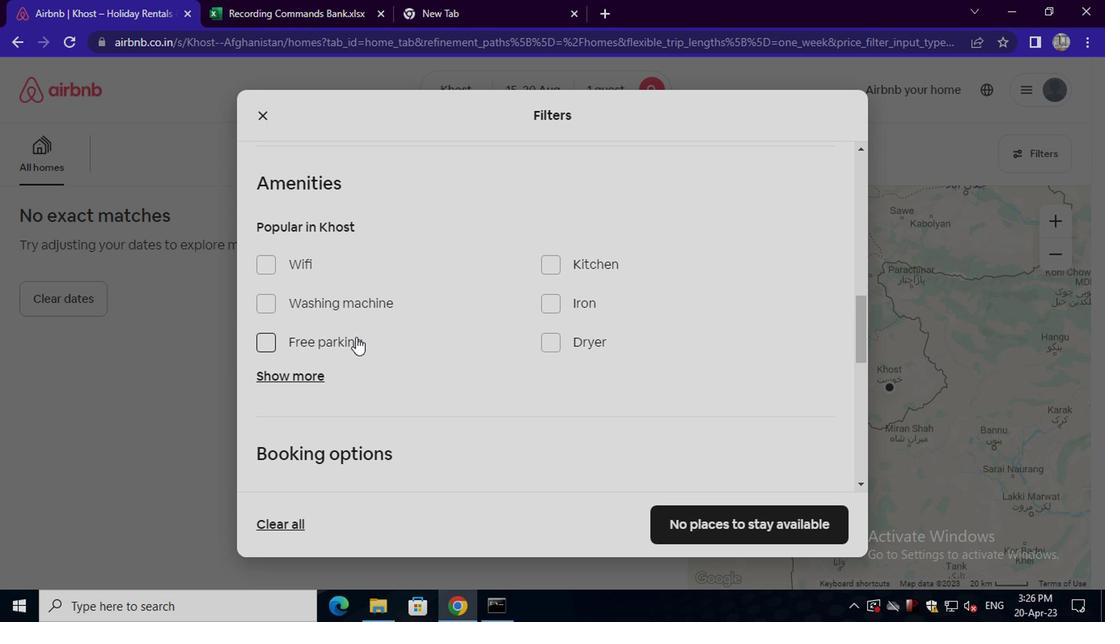 
Action: Mouse scrolled (351, 336) with delta (0, 0)
Screenshot: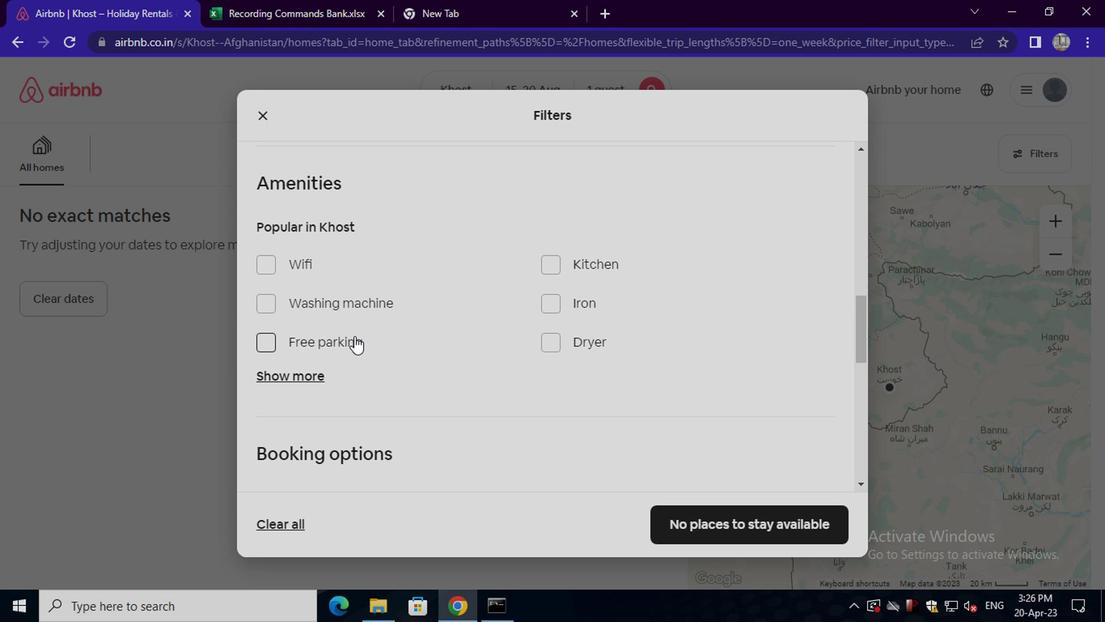 
Action: Mouse moved to (309, 293)
Screenshot: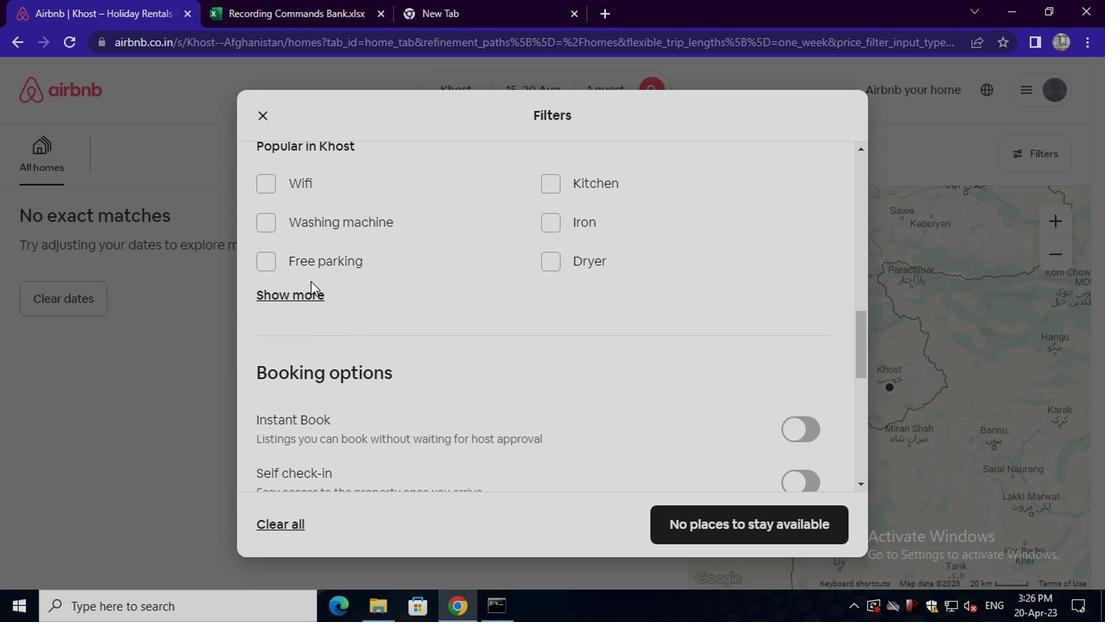 
Action: Mouse pressed left at (309, 293)
Screenshot: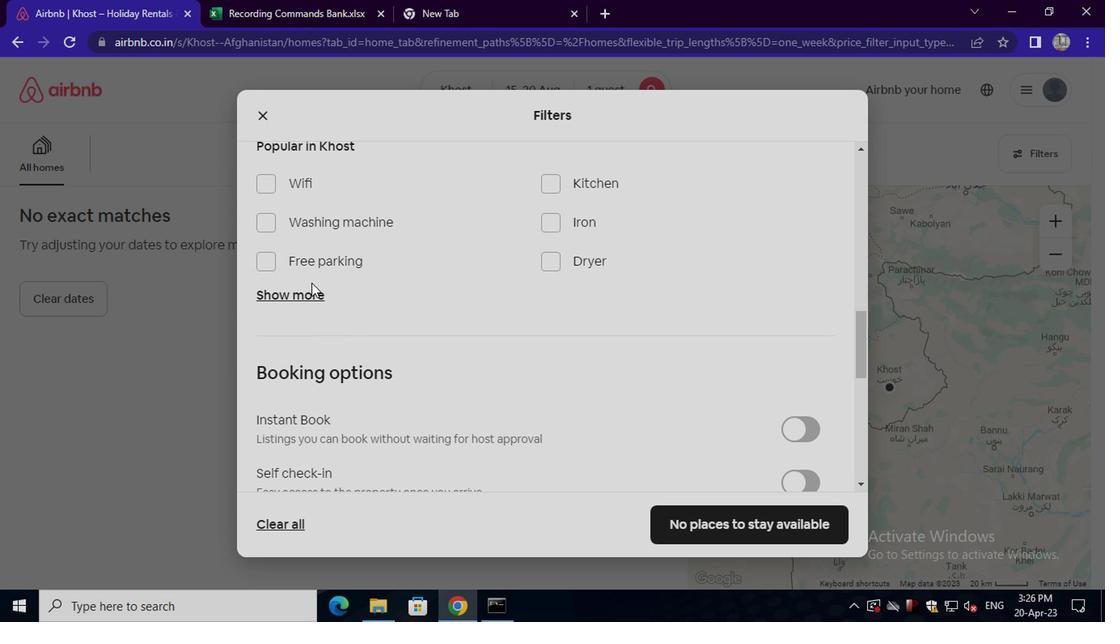 
Action: Mouse moved to (327, 355)
Screenshot: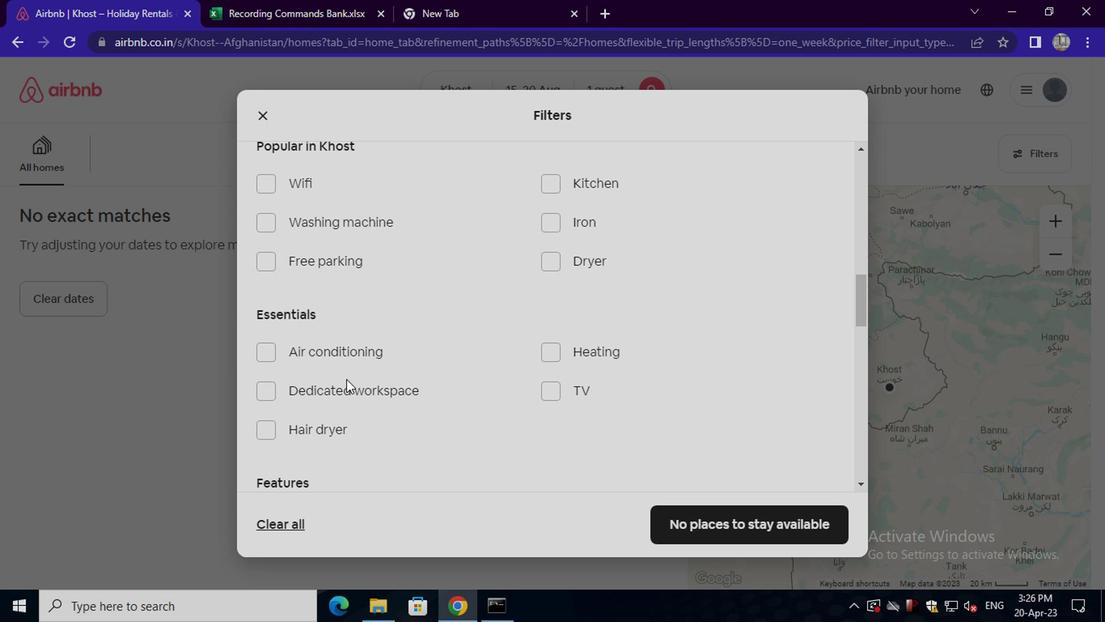 
Action: Mouse pressed left at (327, 355)
Screenshot: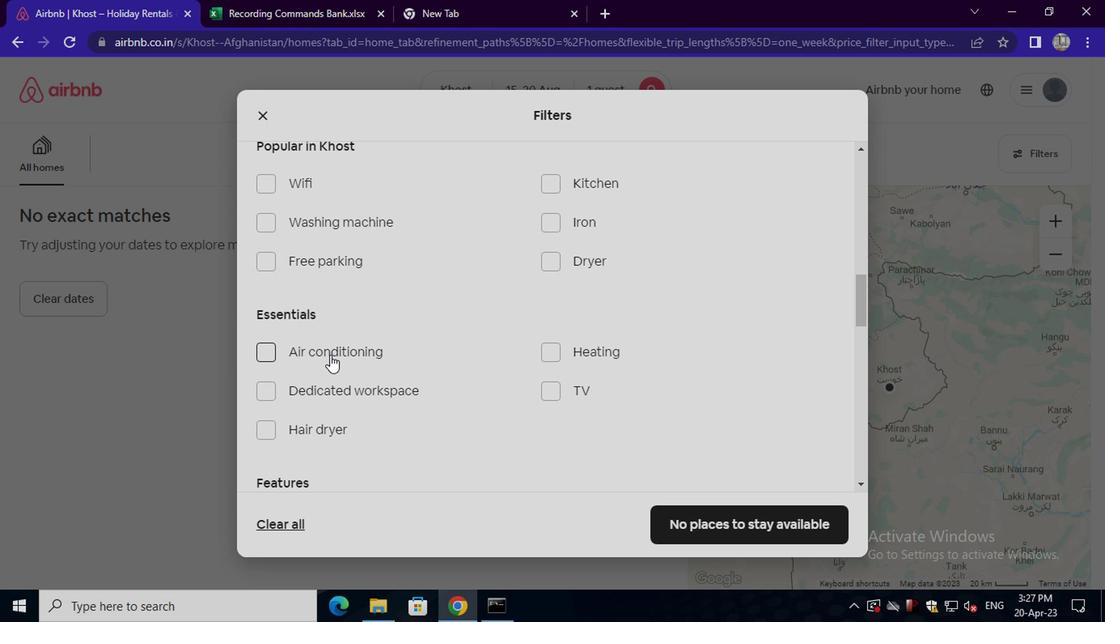 
Action: Mouse moved to (327, 355)
Screenshot: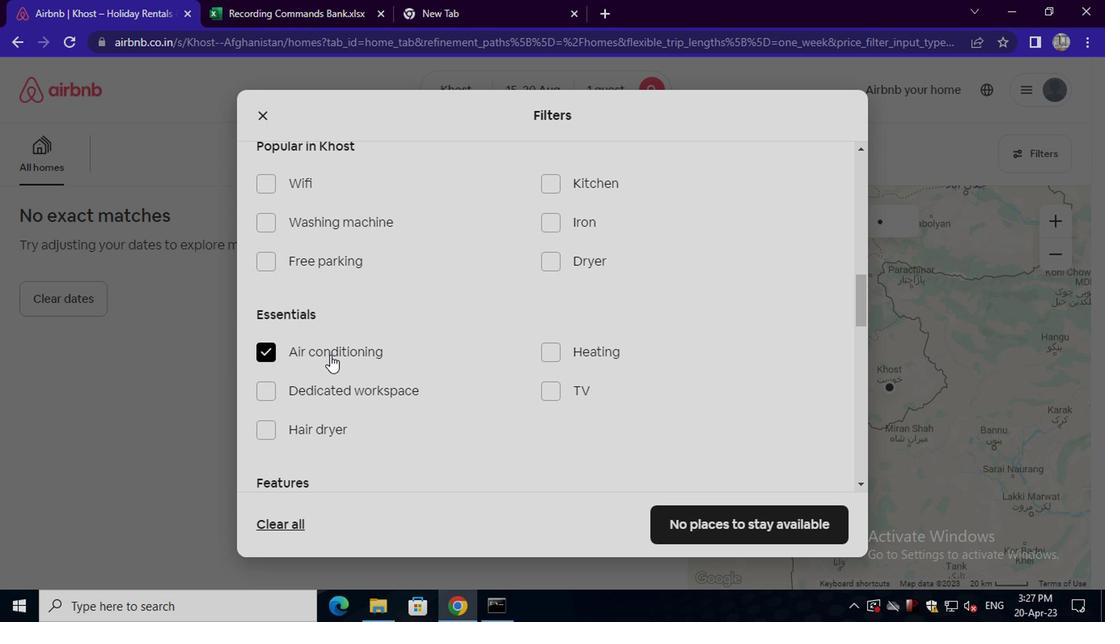 
Action: Mouse scrolled (327, 354) with delta (0, -1)
Screenshot: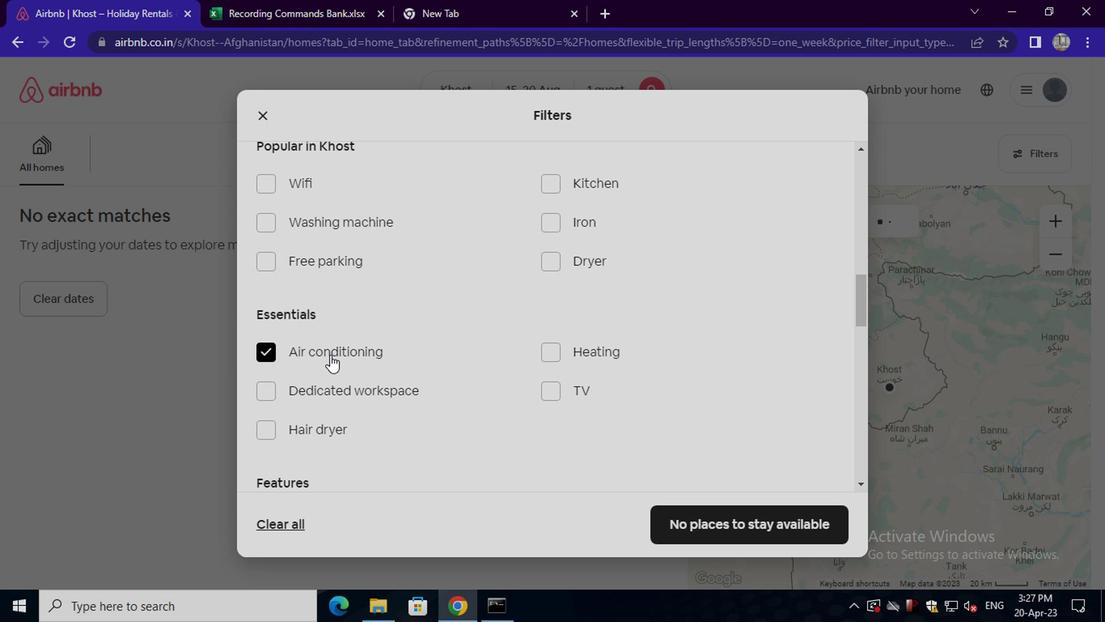 
Action: Mouse moved to (333, 313)
Screenshot: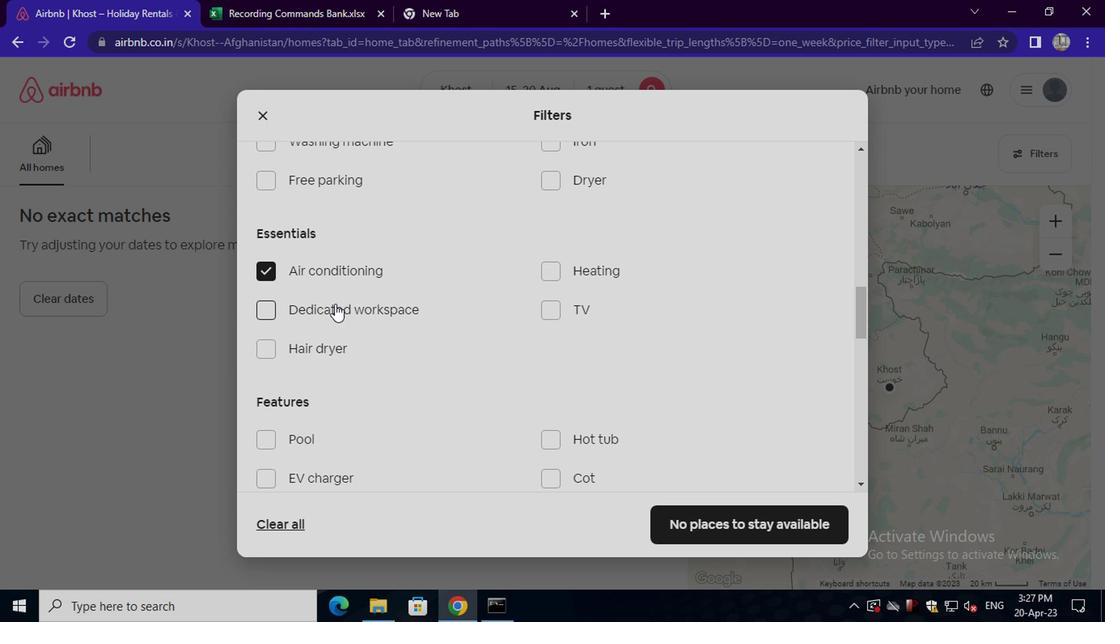 
Action: Mouse pressed left at (333, 313)
Screenshot: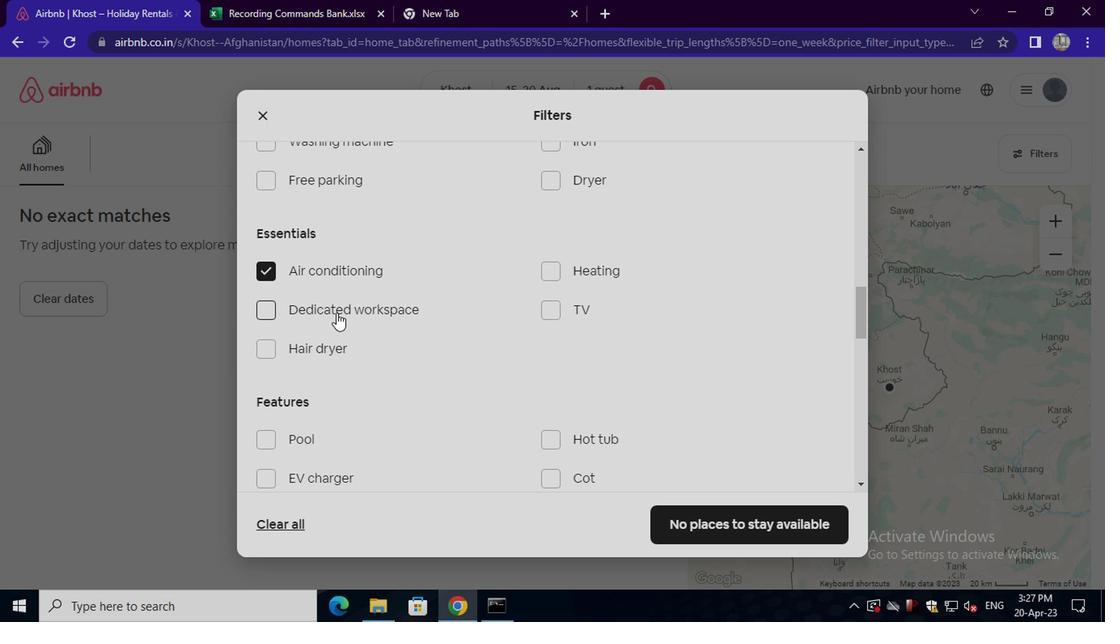 
Action: Mouse moved to (333, 315)
Screenshot: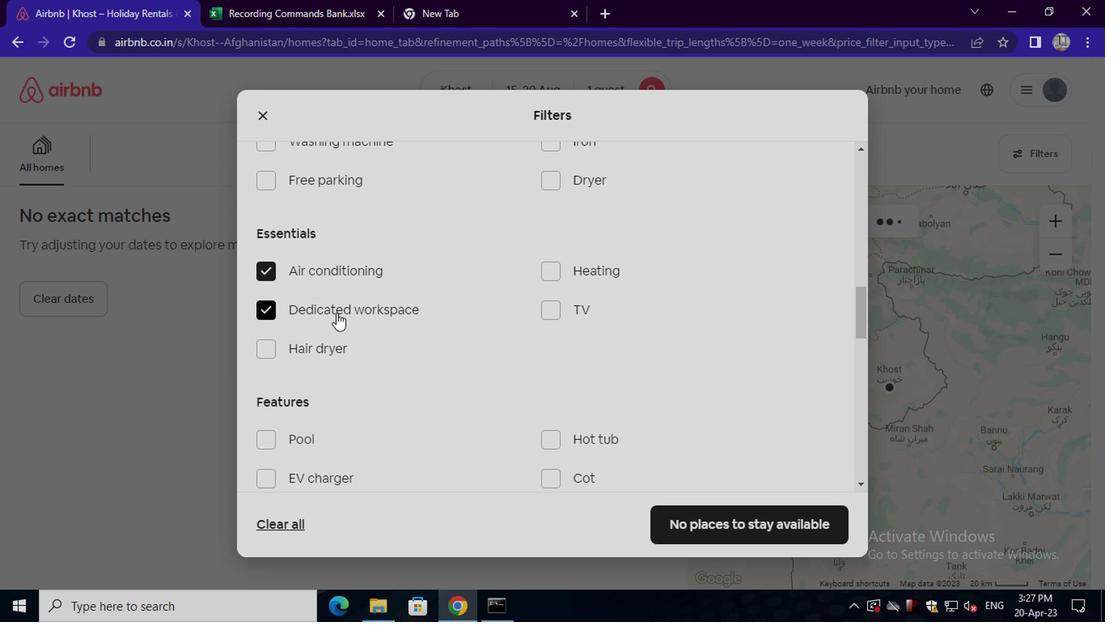 
Action: Mouse scrolled (333, 313) with delta (0, -1)
Screenshot: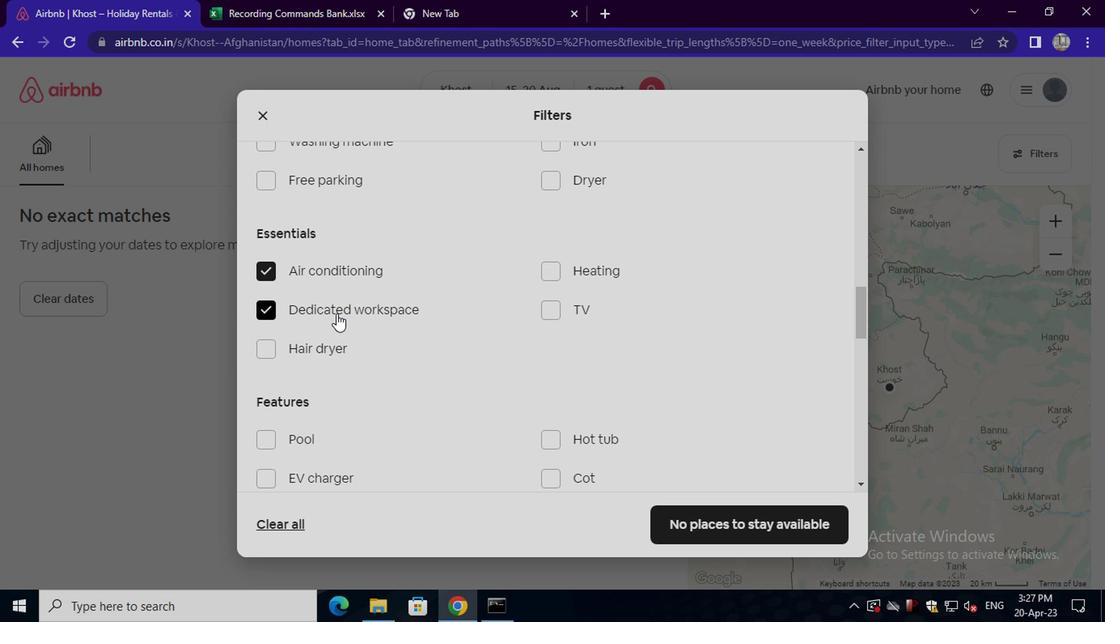 
Action: Mouse scrolled (333, 313) with delta (0, -1)
Screenshot: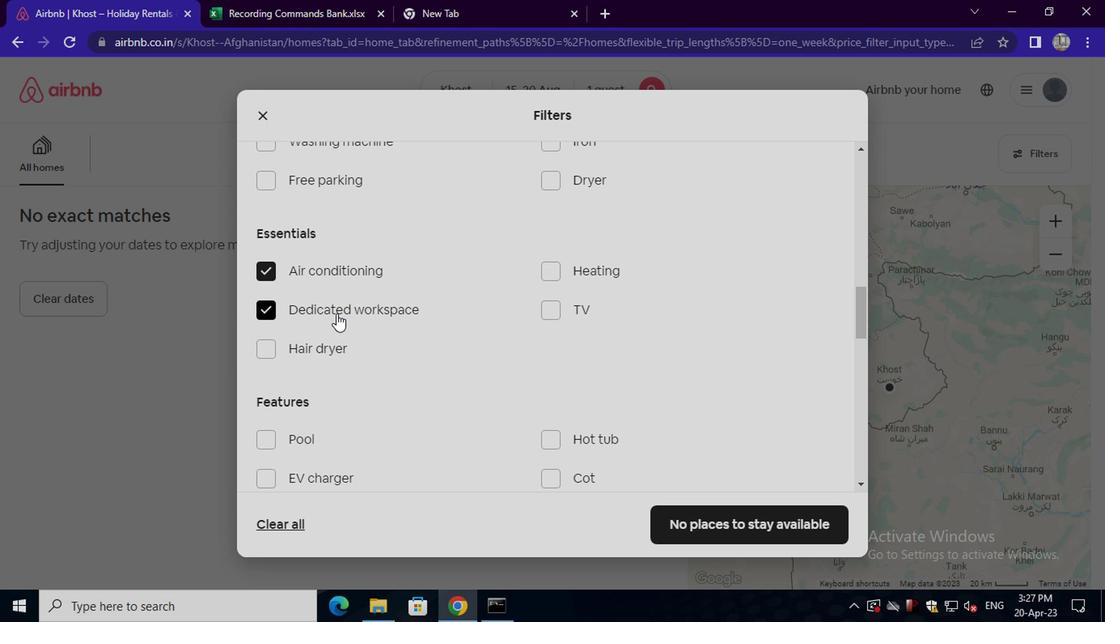 
Action: Mouse moved to (331, 430)
Screenshot: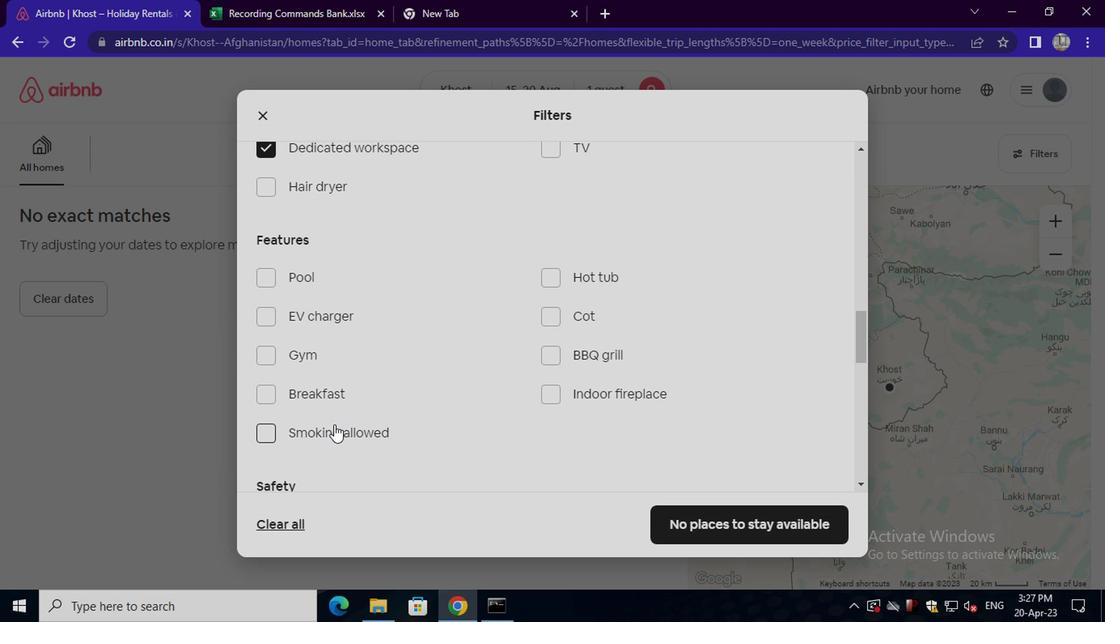 
Action: Mouse pressed left at (331, 430)
Screenshot: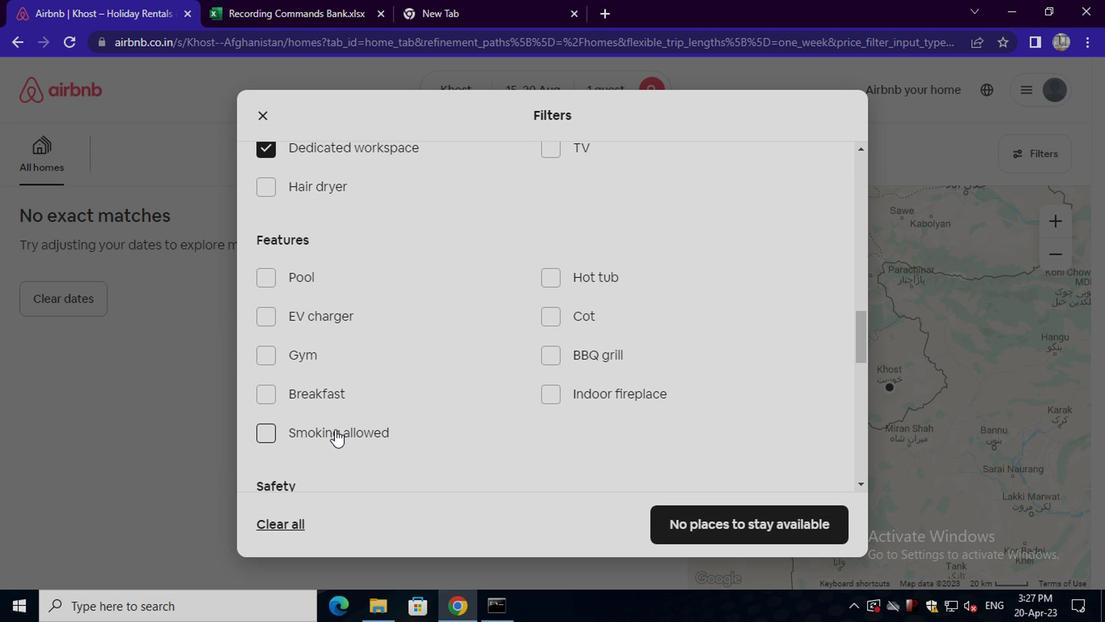 
Action: Mouse scrolled (331, 429) with delta (0, -1)
Screenshot: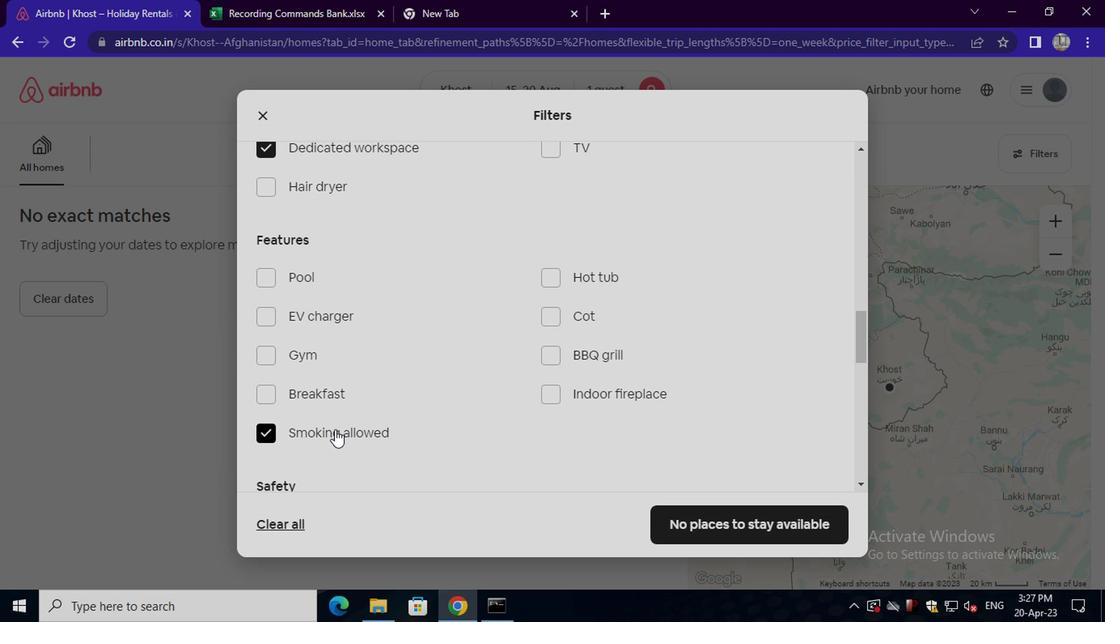 
Action: Mouse scrolled (331, 429) with delta (0, -1)
Screenshot: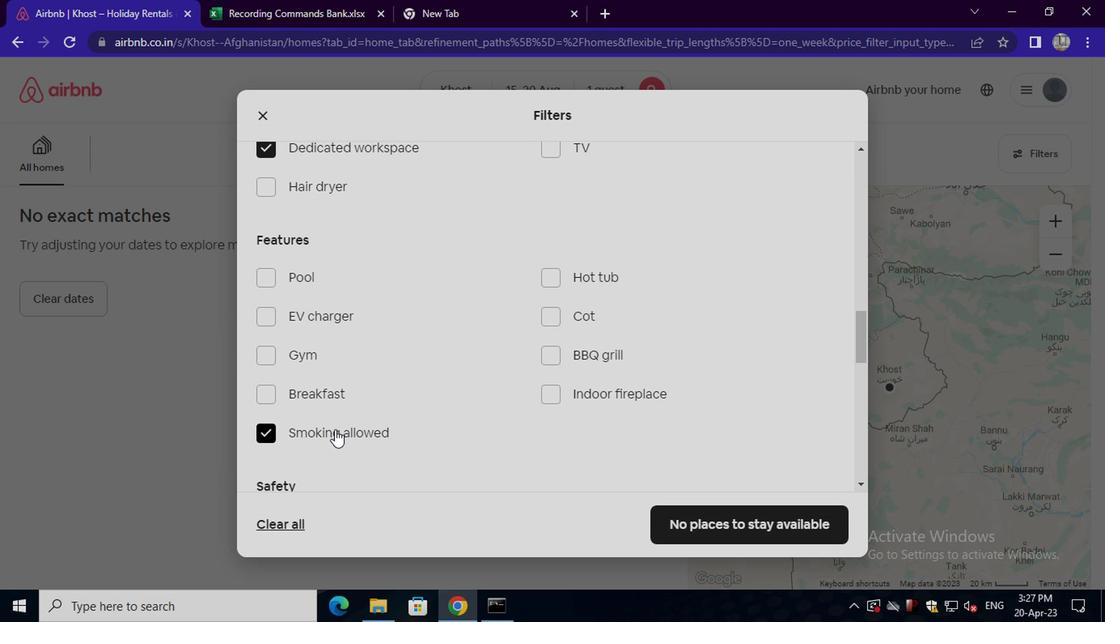 
Action: Mouse scrolled (331, 429) with delta (0, -1)
Screenshot: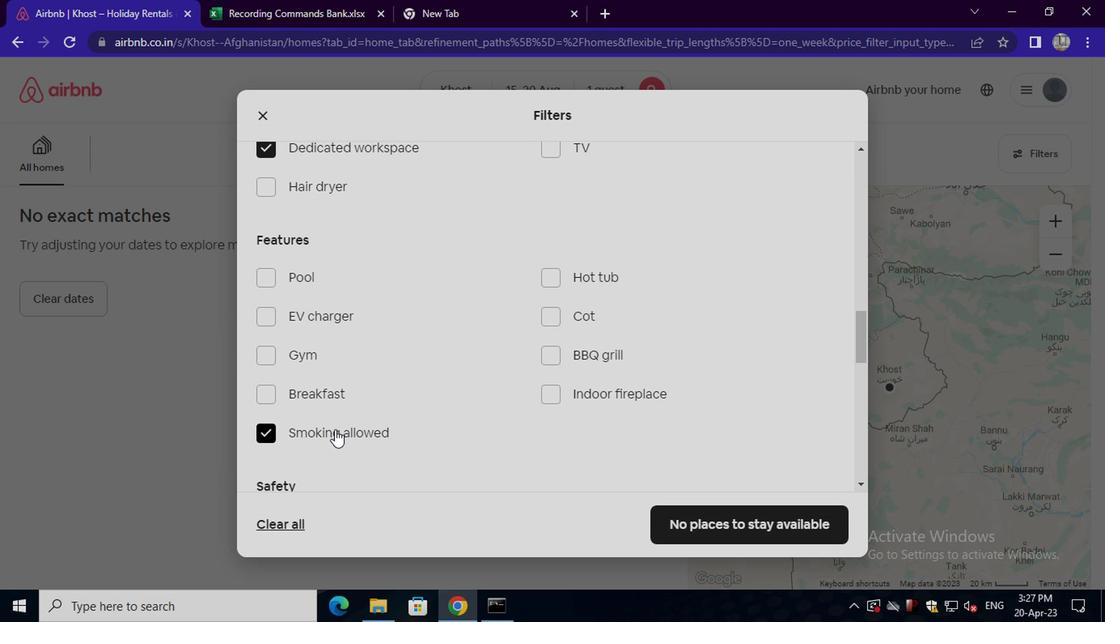 
Action: Mouse scrolled (331, 429) with delta (0, -1)
Screenshot: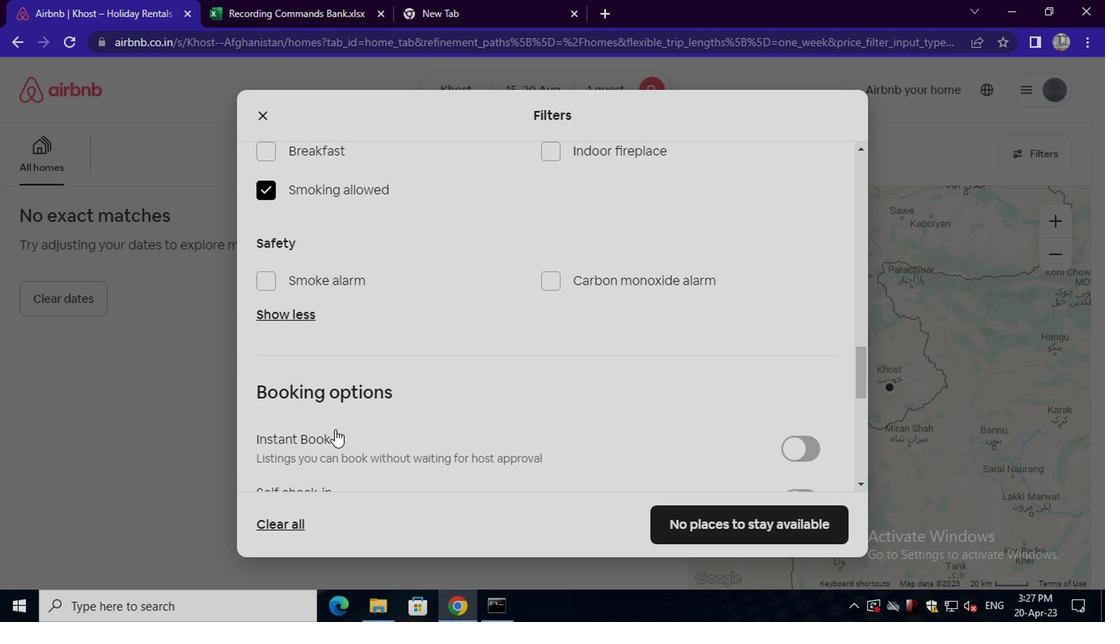 
Action: Mouse moved to (812, 422)
Screenshot: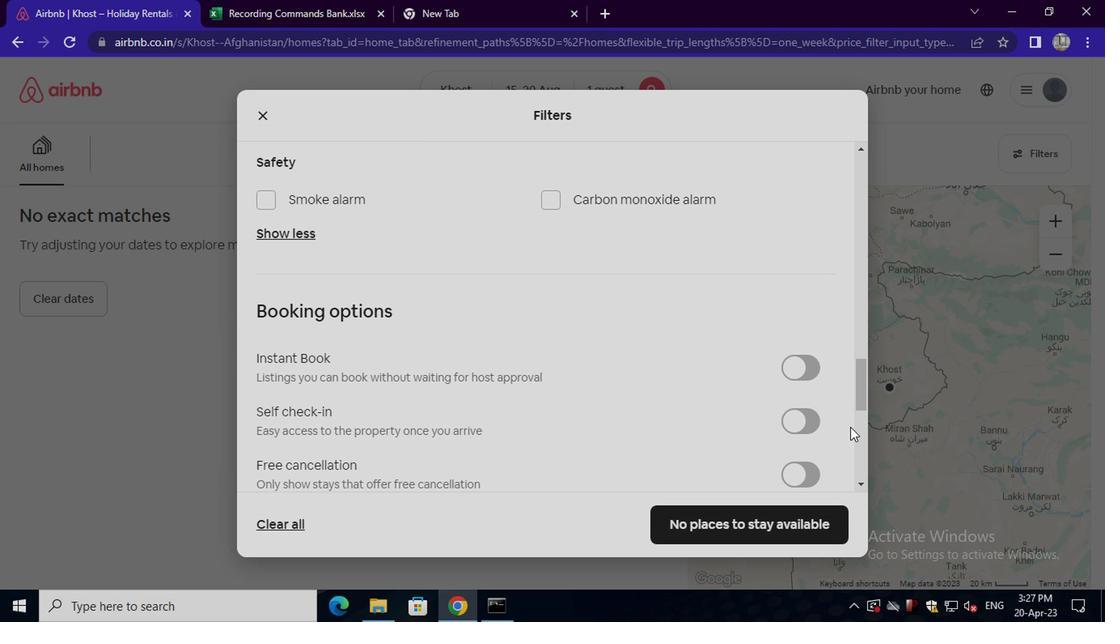 
Action: Mouse pressed left at (812, 422)
Screenshot: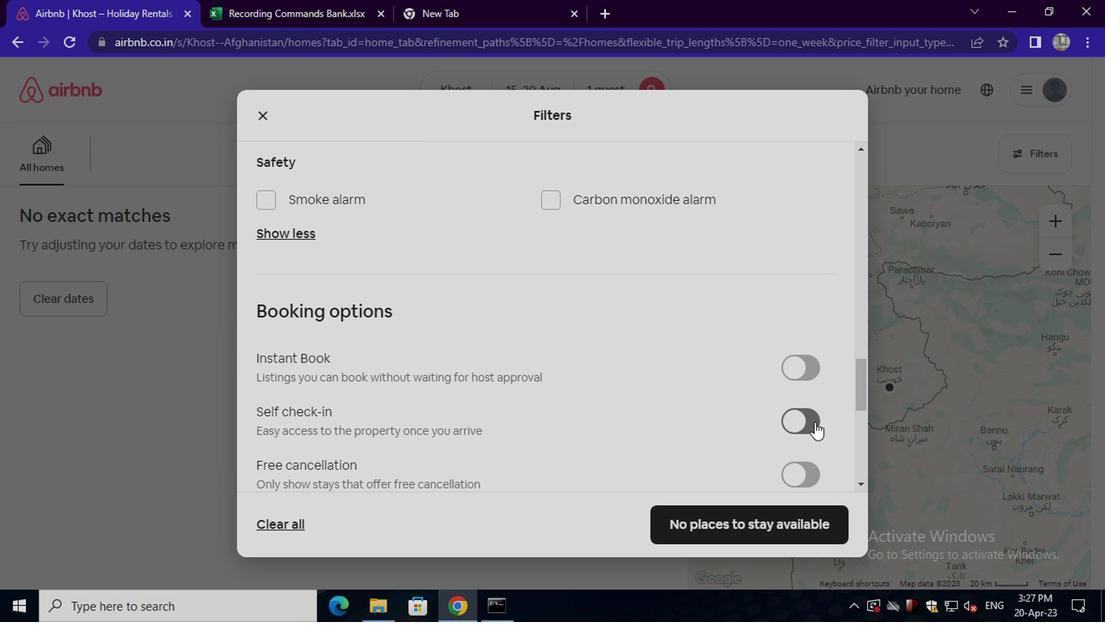 
Action: Mouse moved to (578, 408)
Screenshot: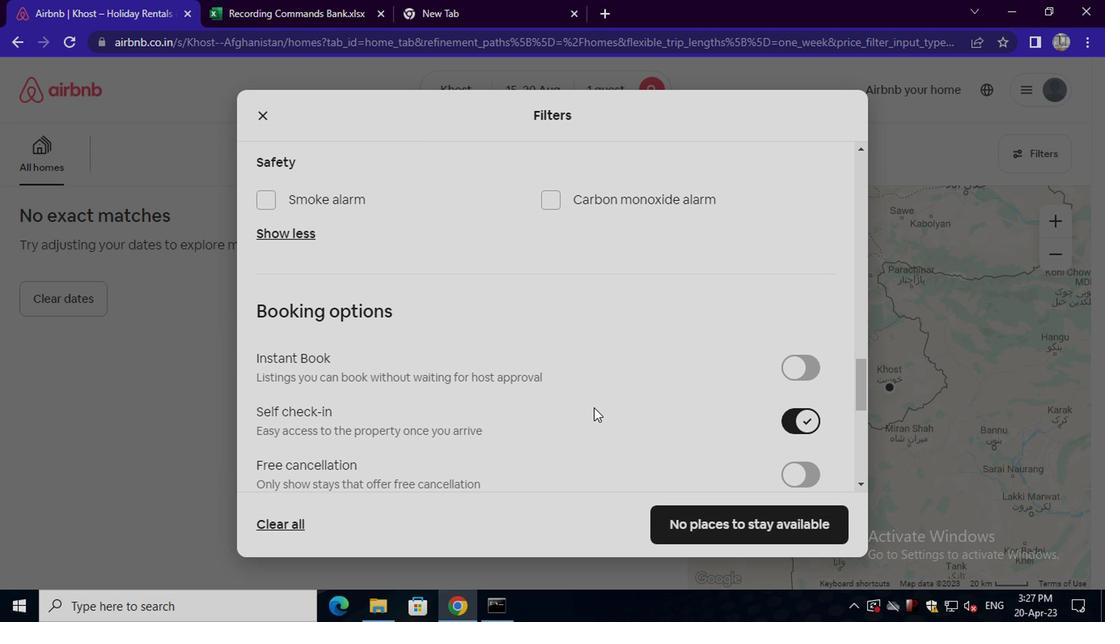 
Action: Mouse scrolled (578, 407) with delta (0, 0)
Screenshot: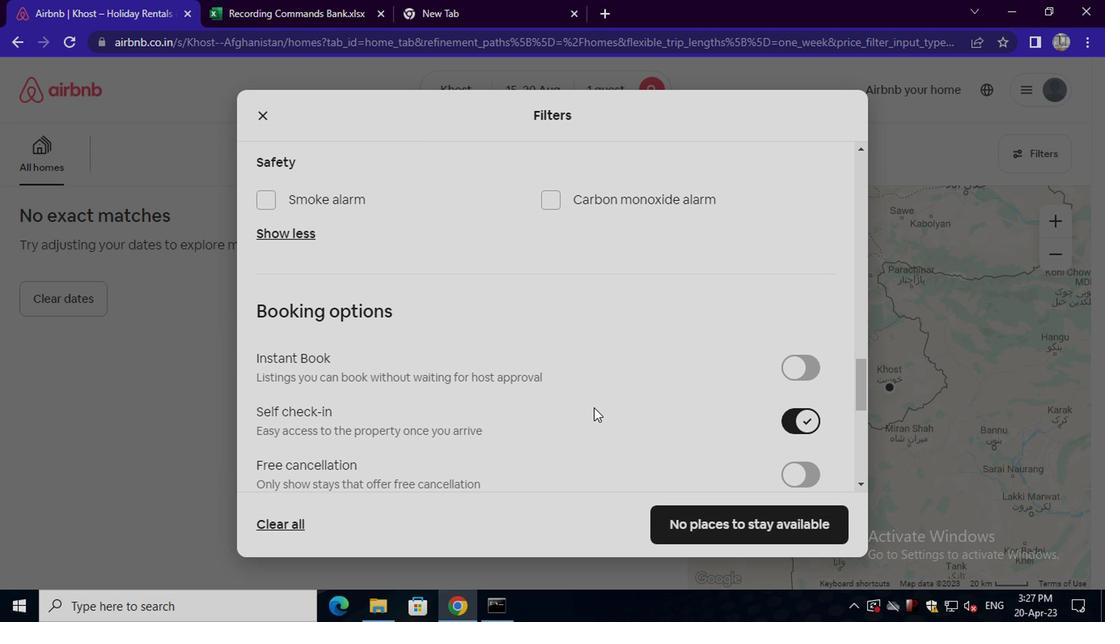
Action: Mouse moved to (577, 408)
Screenshot: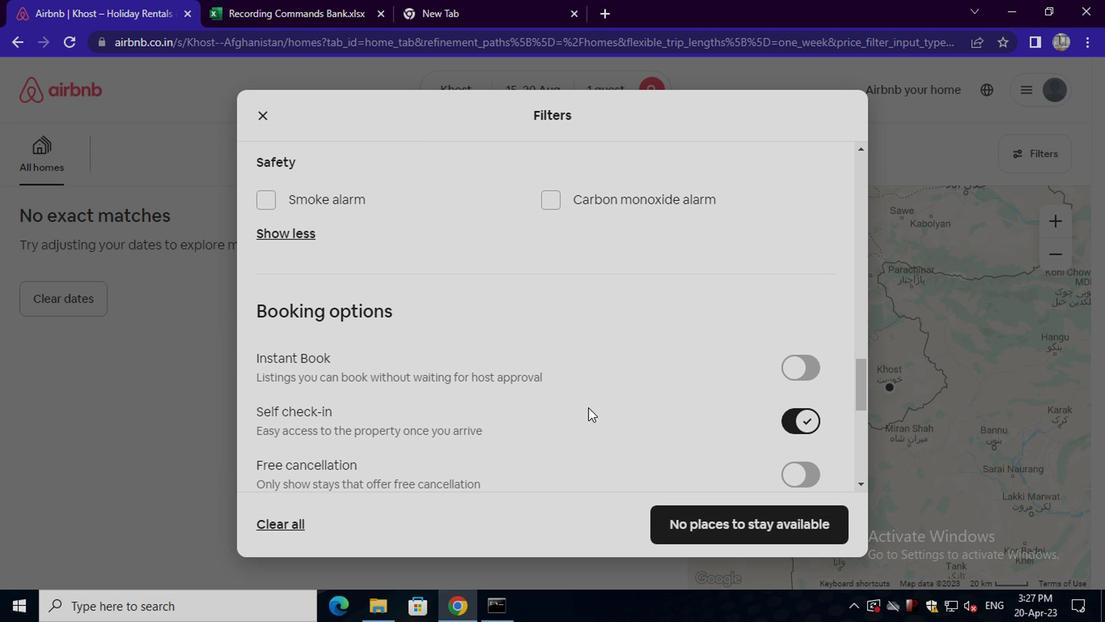 
Action: Mouse scrolled (577, 407) with delta (0, 0)
Screenshot: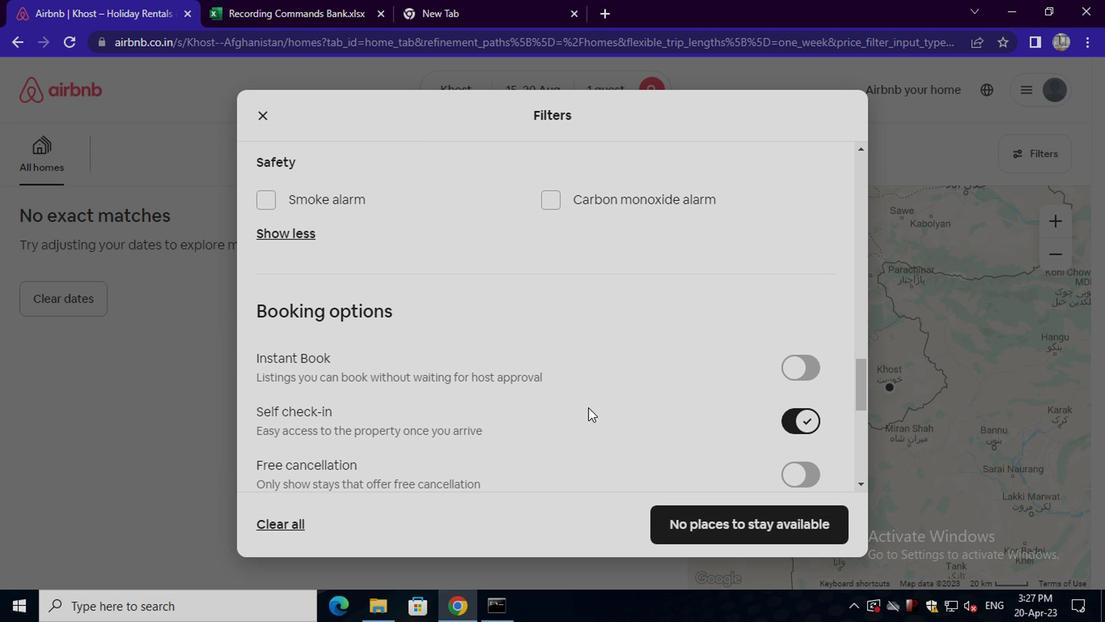 
Action: Mouse scrolled (577, 407) with delta (0, 0)
Screenshot: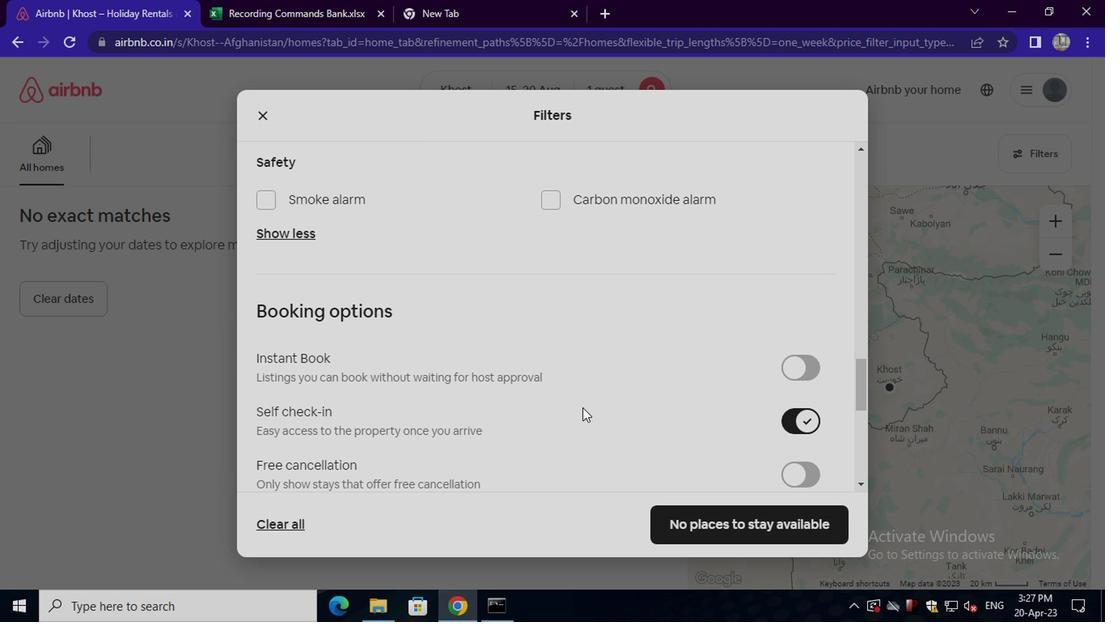 
Action: Mouse scrolled (577, 407) with delta (0, 0)
Screenshot: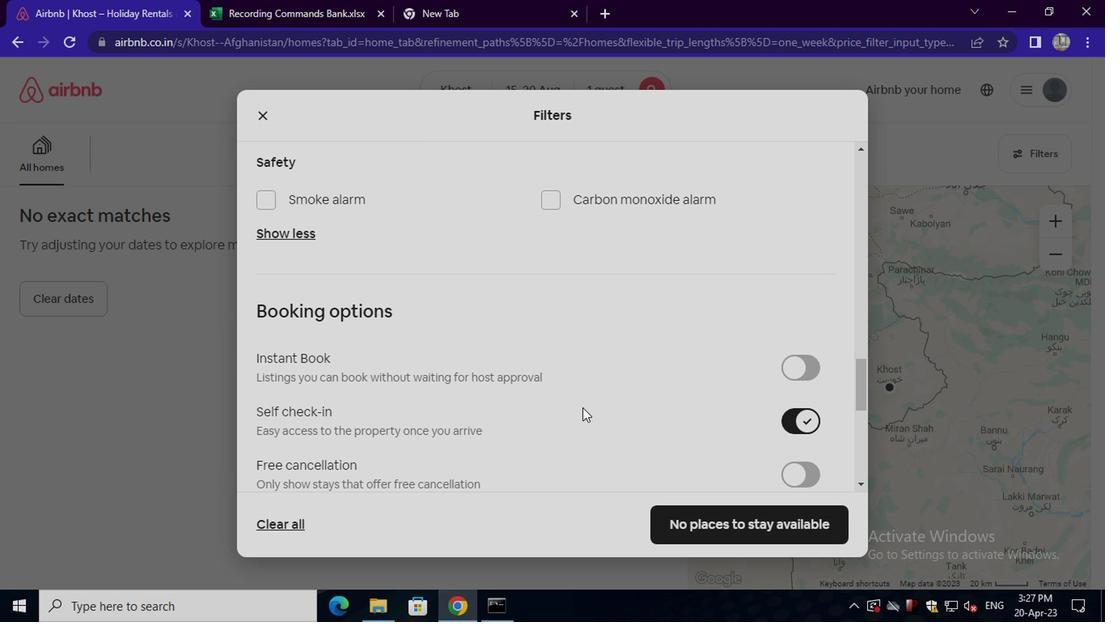 
Action: Mouse scrolled (577, 407) with delta (0, 0)
Screenshot: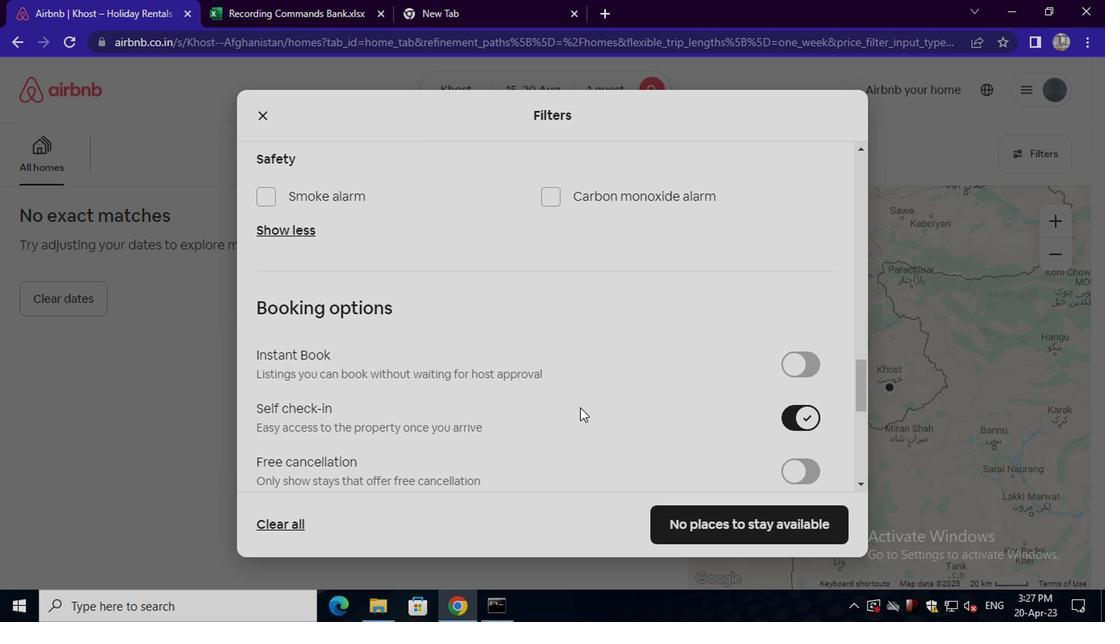 
Action: Mouse moved to (569, 412)
Screenshot: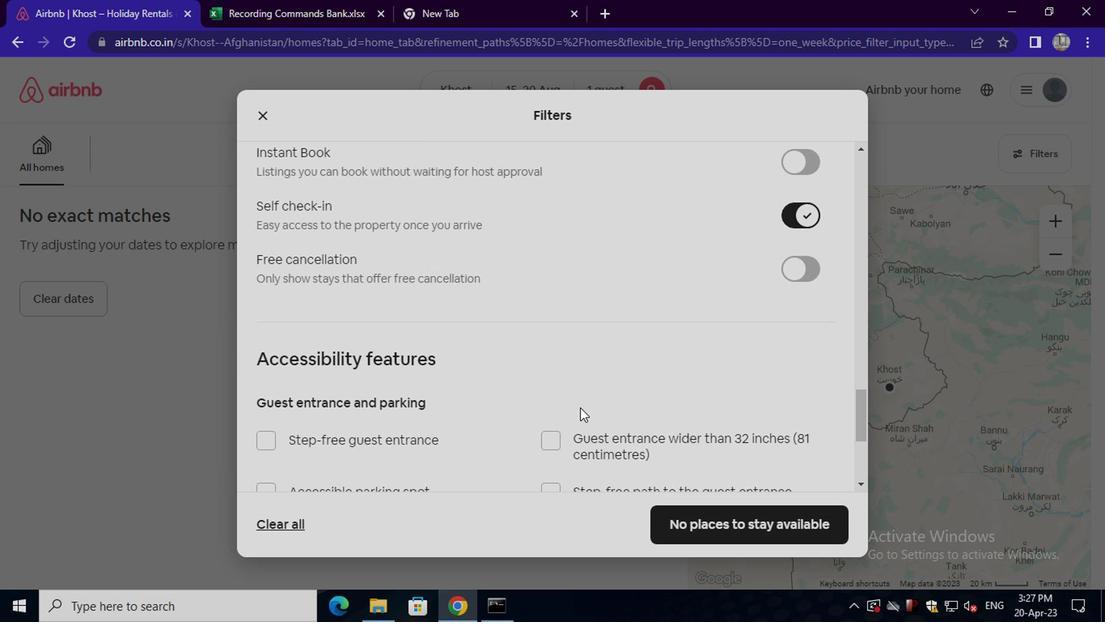 
Action: Mouse scrolled (569, 411) with delta (0, 0)
Screenshot: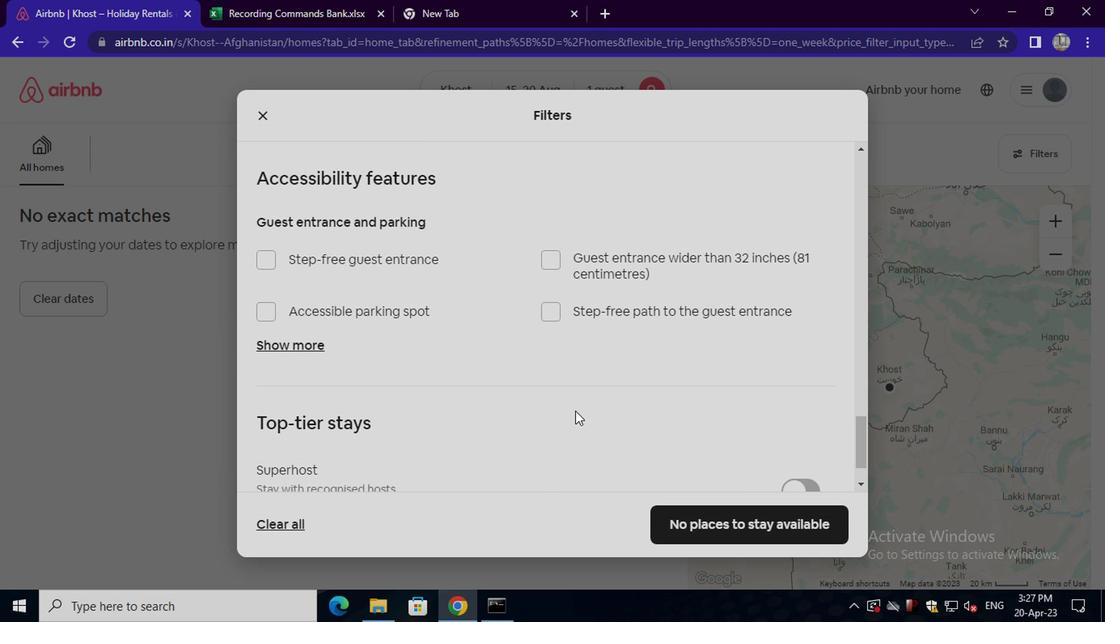 
Action: Mouse scrolled (569, 411) with delta (0, 0)
Screenshot: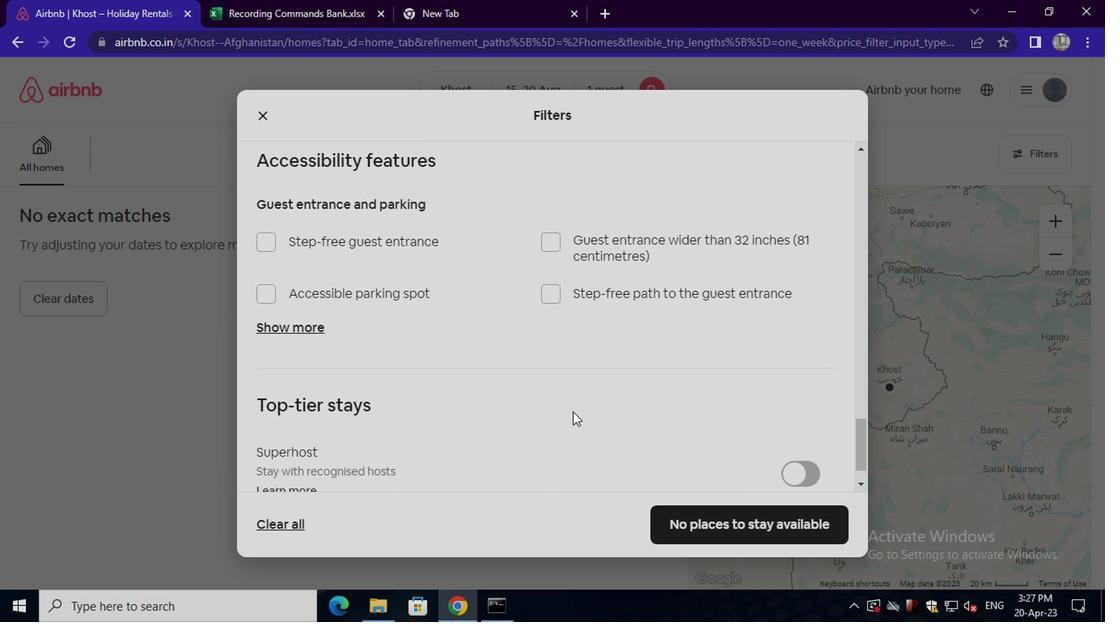 
Action: Mouse scrolled (569, 411) with delta (0, 0)
Screenshot: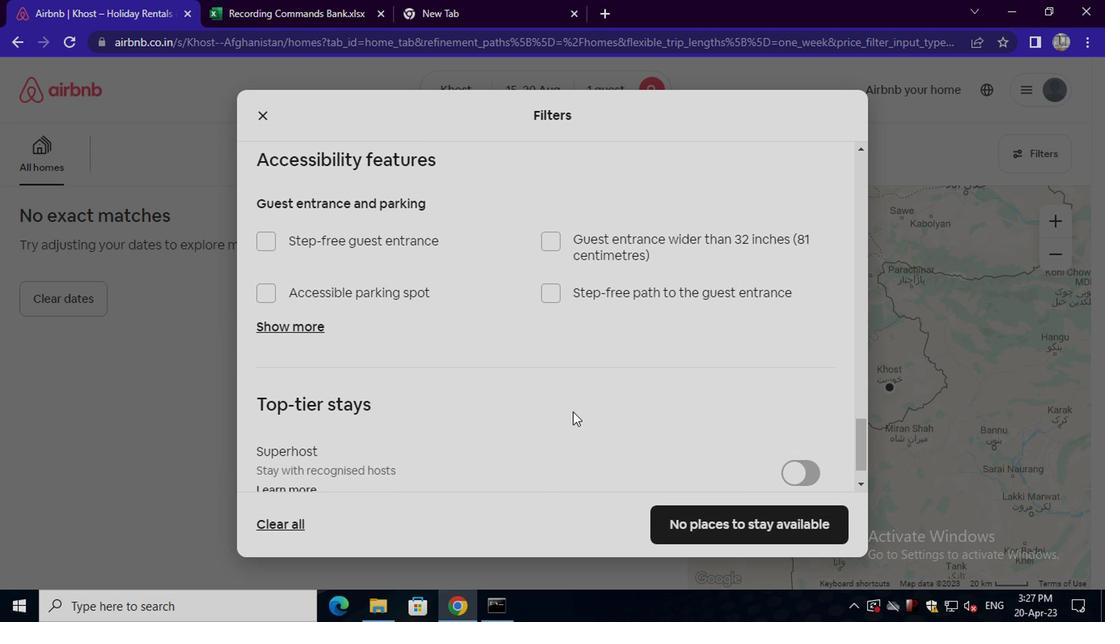 
Action: Mouse moved to (567, 414)
Screenshot: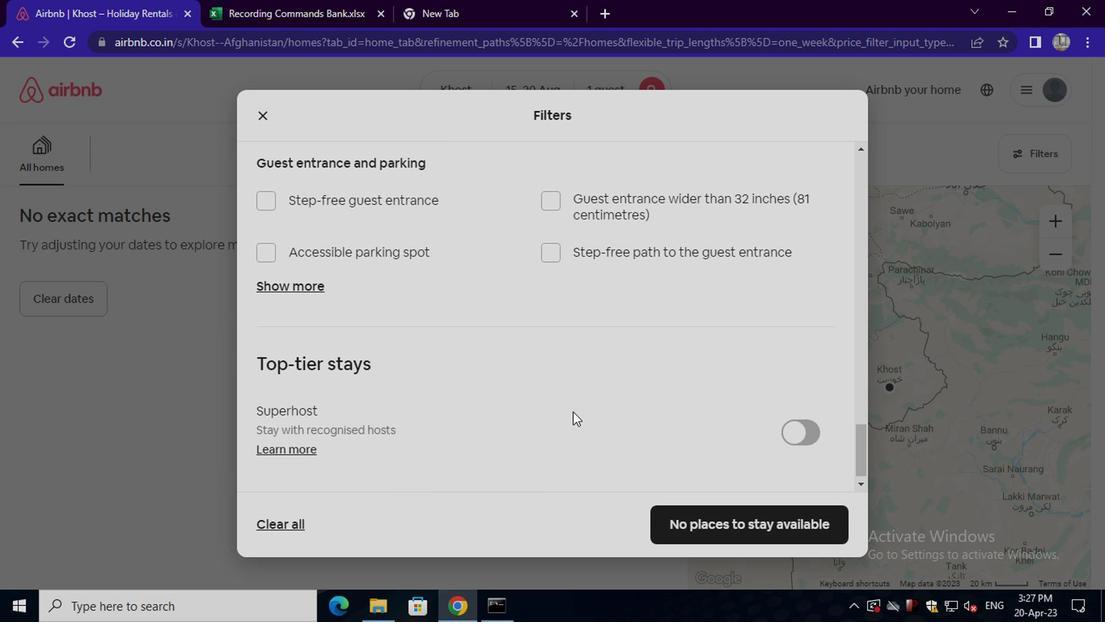 
Action: Mouse scrolled (567, 413) with delta (0, -1)
Screenshot: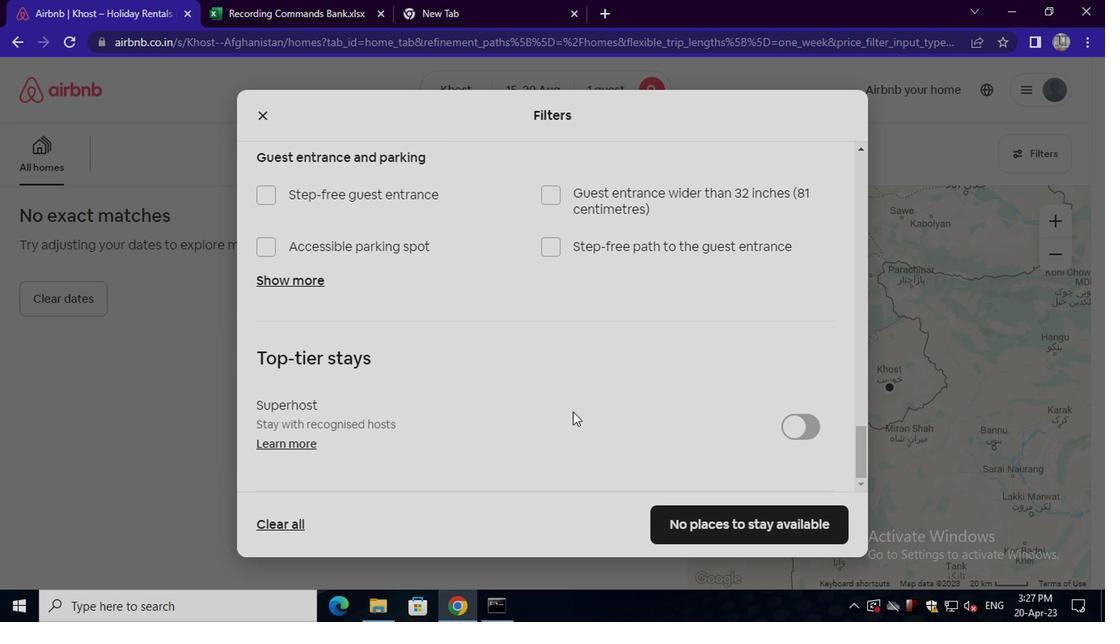 
Action: Mouse scrolled (567, 413) with delta (0, -1)
Screenshot: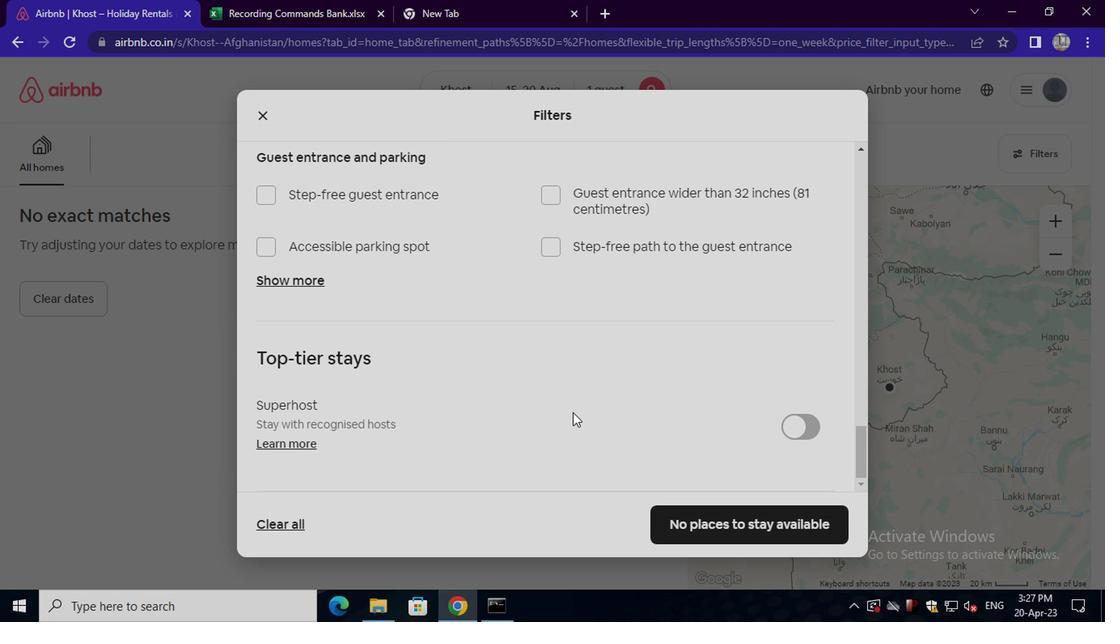 
Action: Mouse scrolled (567, 413) with delta (0, -1)
Screenshot: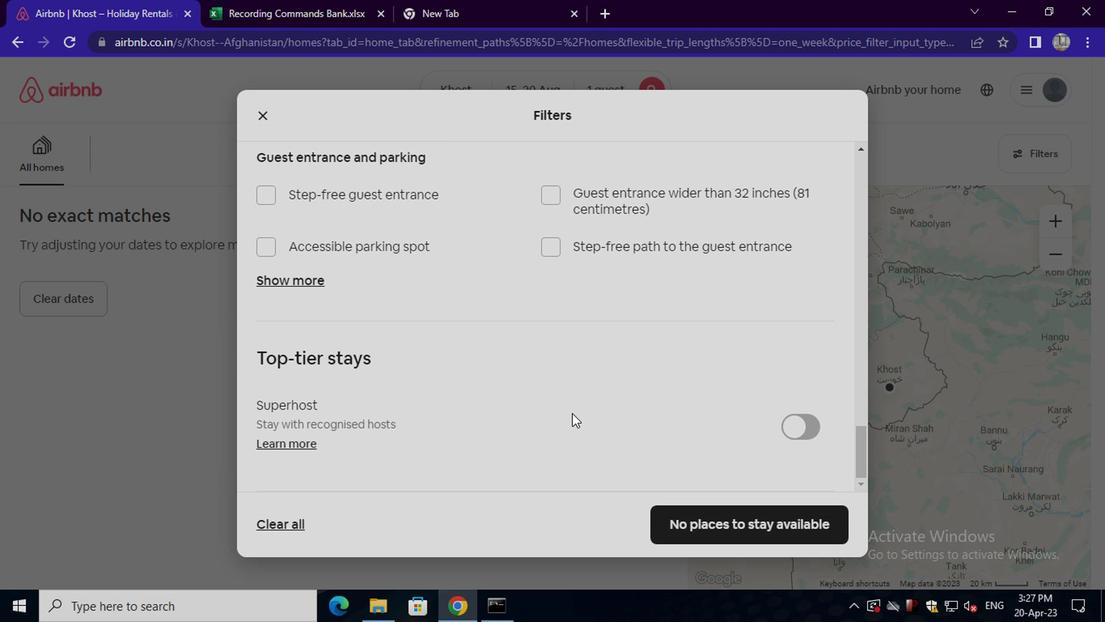 
Action: Mouse moved to (695, 514)
Screenshot: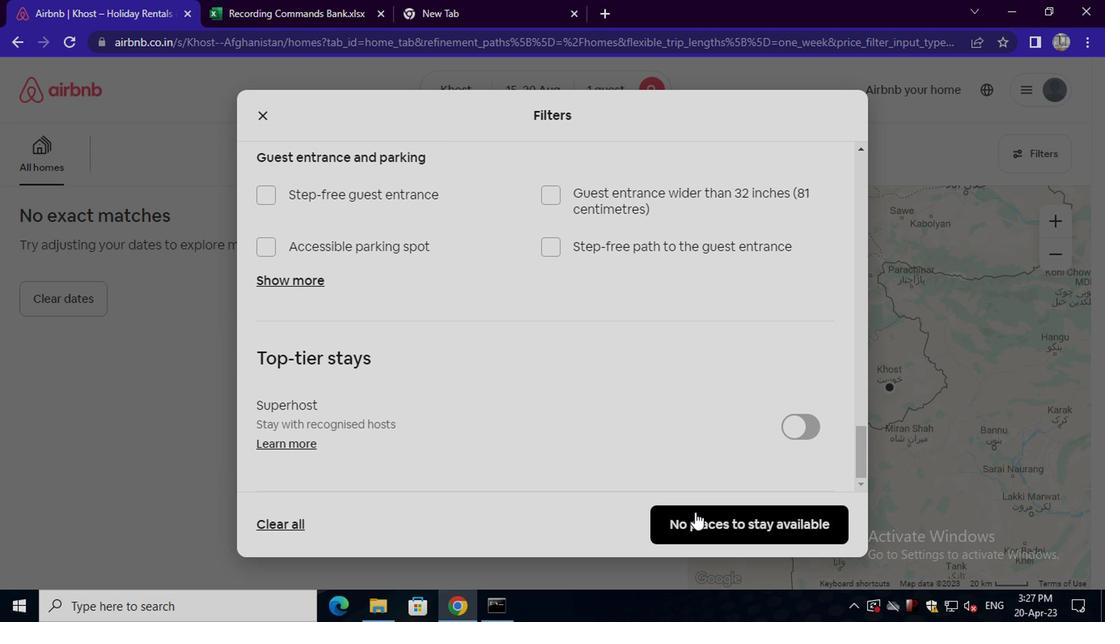 
Action: Mouse pressed left at (695, 514)
Screenshot: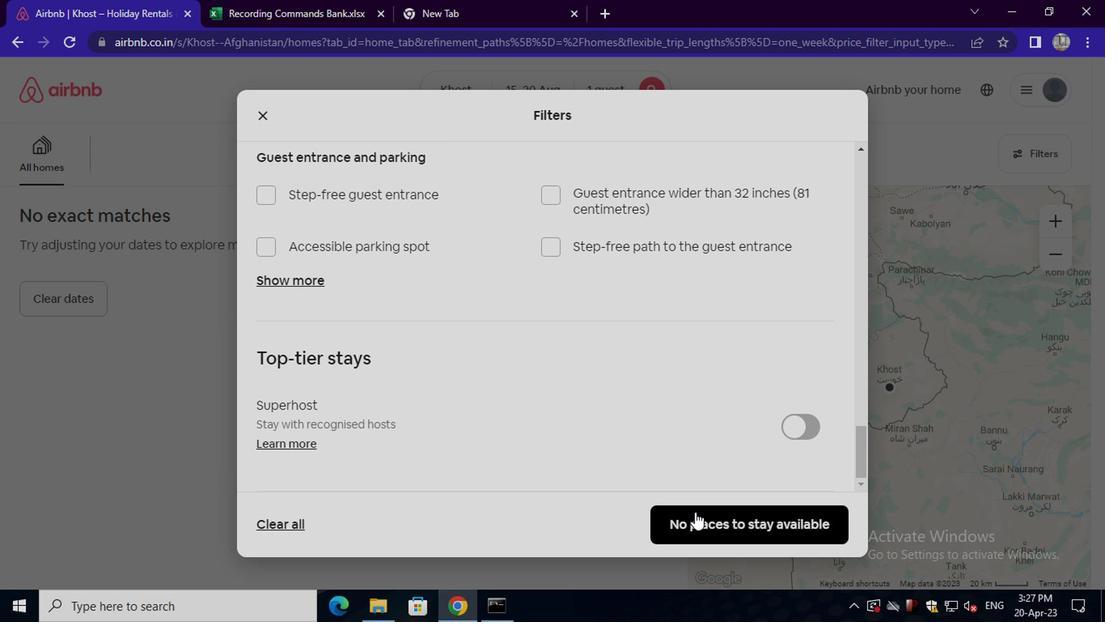 
Action: Mouse moved to (702, 512)
Screenshot: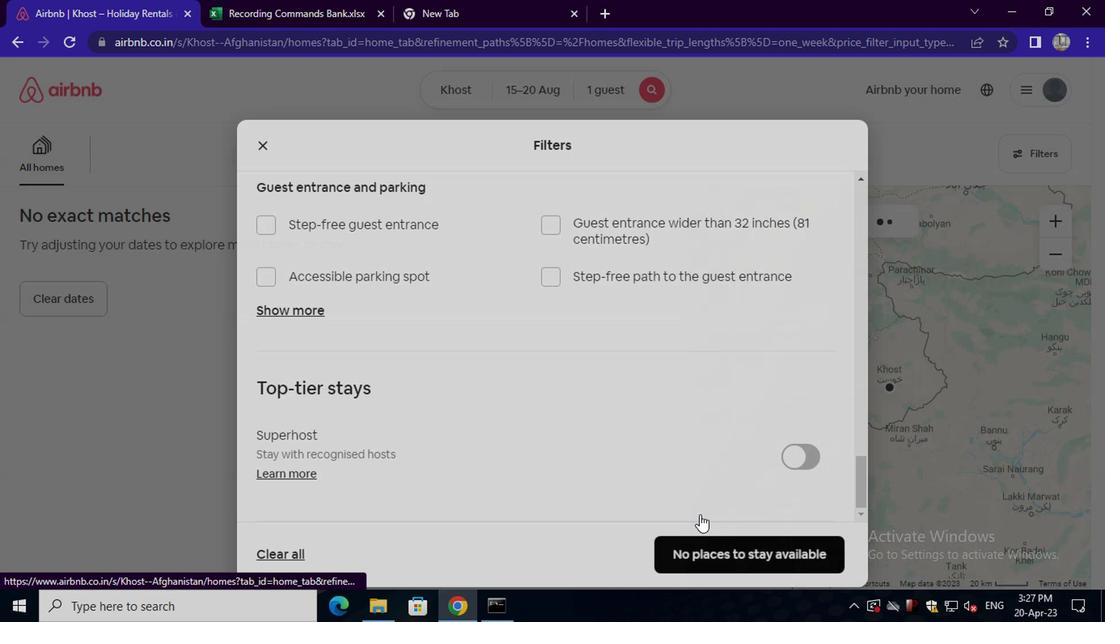 
